 Task: Find connections with filter location Palangkaraya with filter topic #newyearwith filter profile language Spanish with filter current company Essar with filter school Sri Siddhartha Institute of Technology with filter industry Real Estate Agents and Brokers with filter service category Search Engine Optimization (SEO) with filter keywords title Public Relations Specialist
Action: Mouse moved to (484, 41)
Screenshot: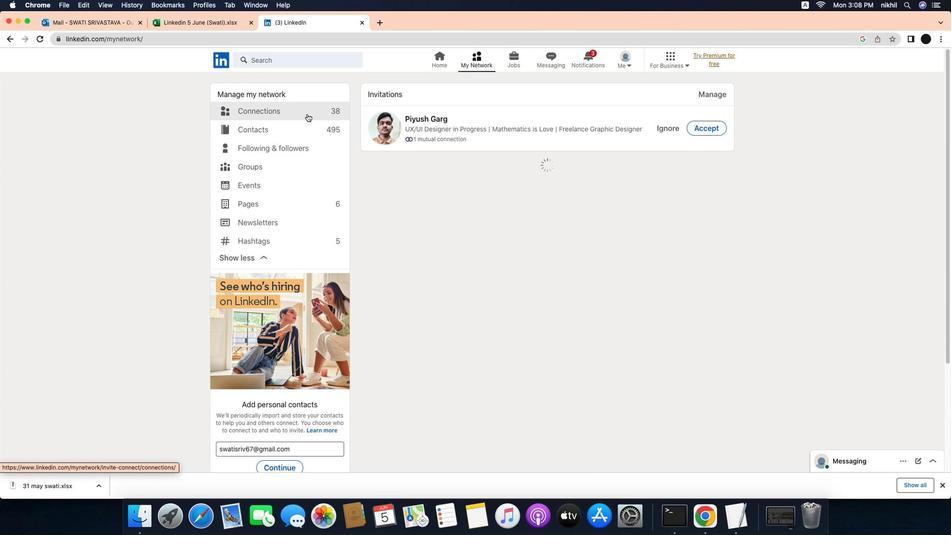 
Action: Mouse pressed left at (484, 41)
Screenshot: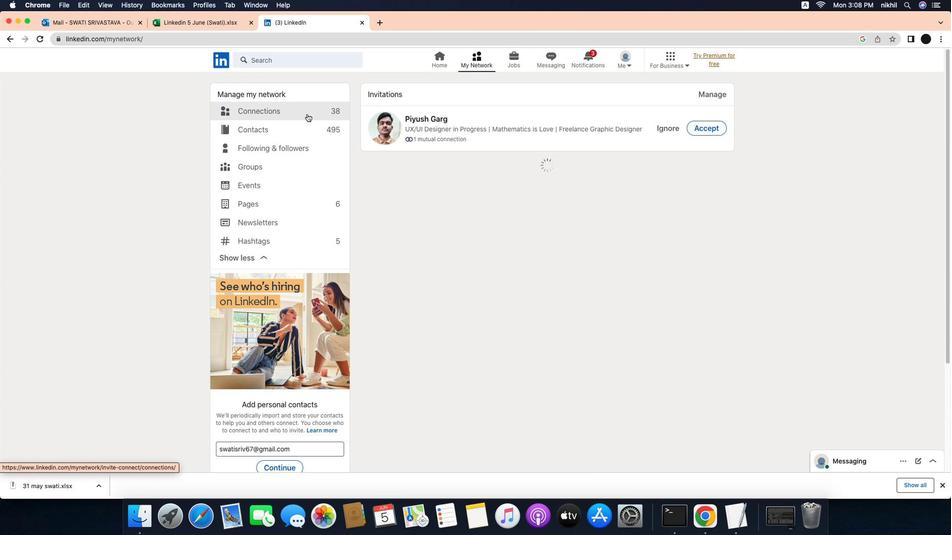 
Action: Mouse moved to (487, 36)
Screenshot: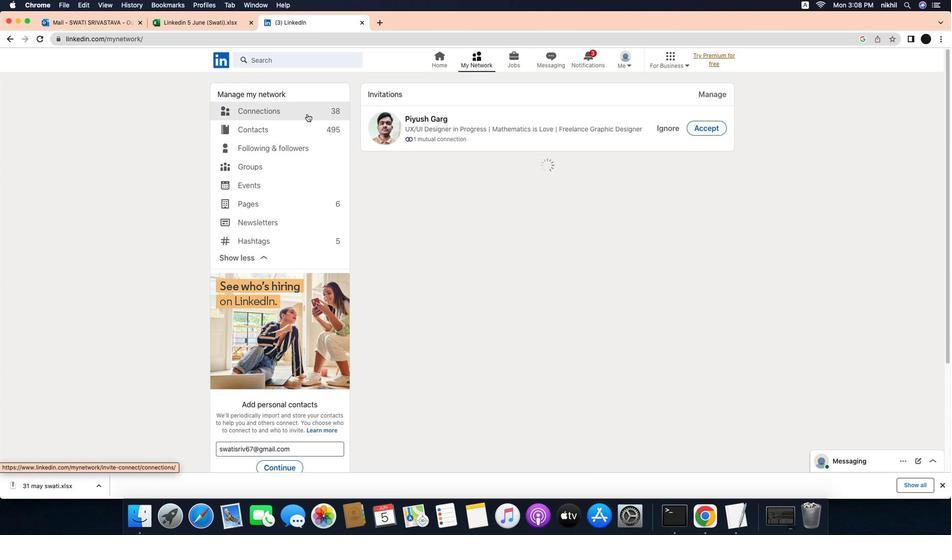 
Action: Mouse pressed left at (487, 36)
Screenshot: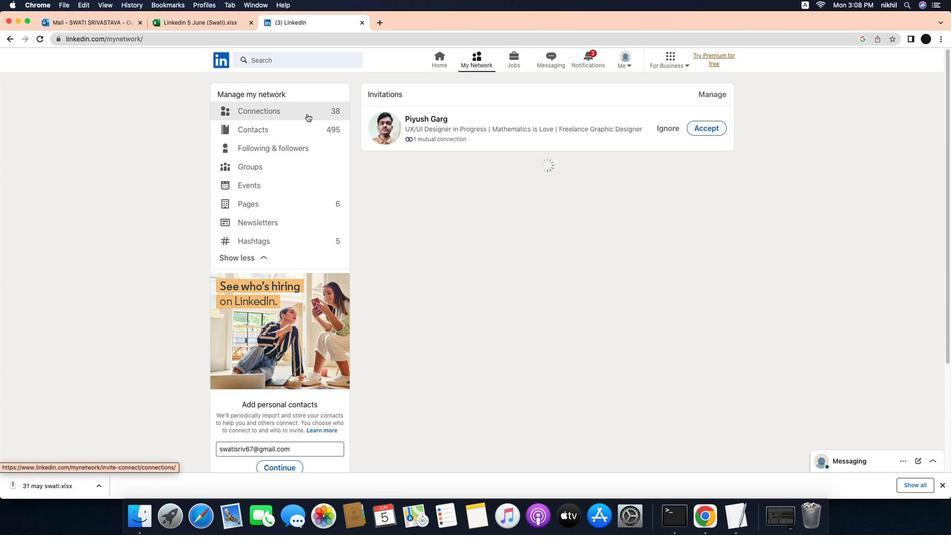 
Action: Mouse moved to (302, 97)
Screenshot: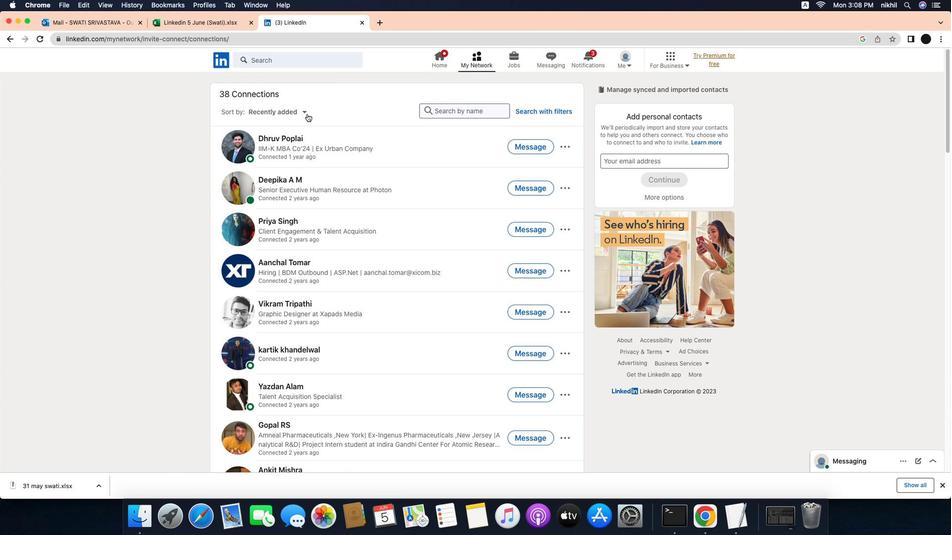 
Action: Mouse pressed left at (302, 97)
Screenshot: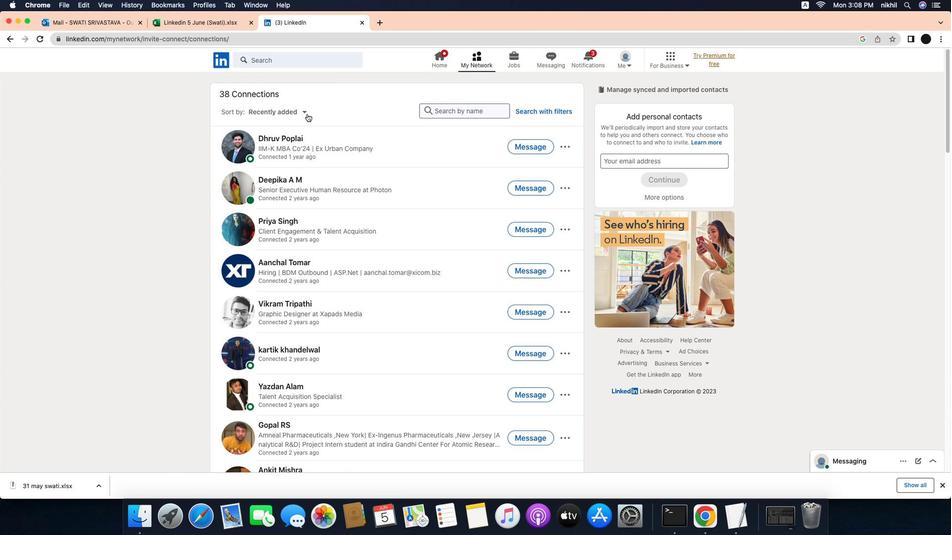 
Action: Mouse moved to (538, 90)
Screenshot: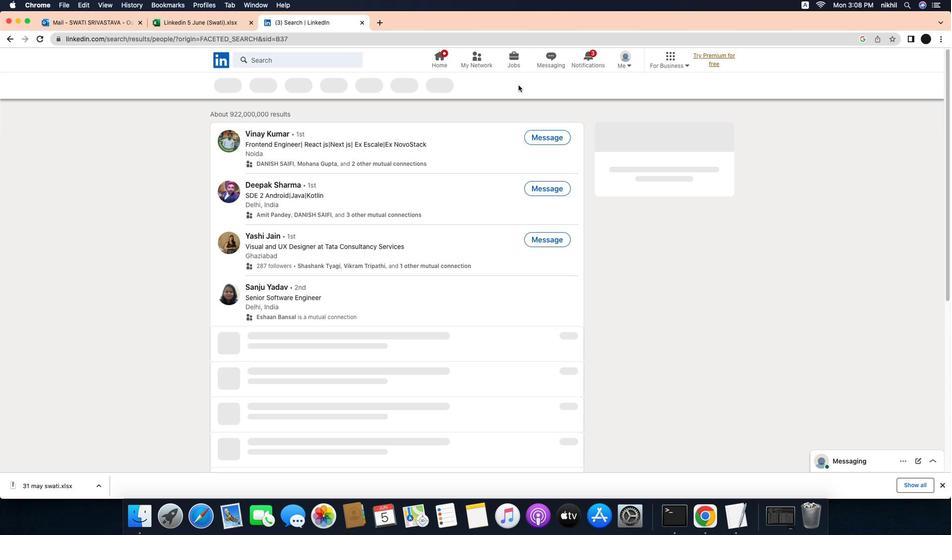 
Action: Mouse pressed left at (538, 90)
Screenshot: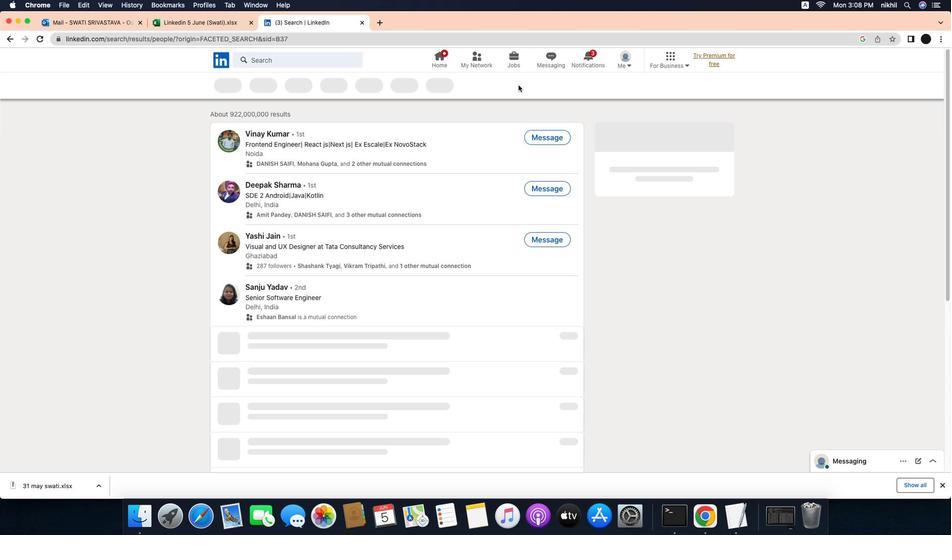 
Action: Mouse moved to (528, 65)
Screenshot: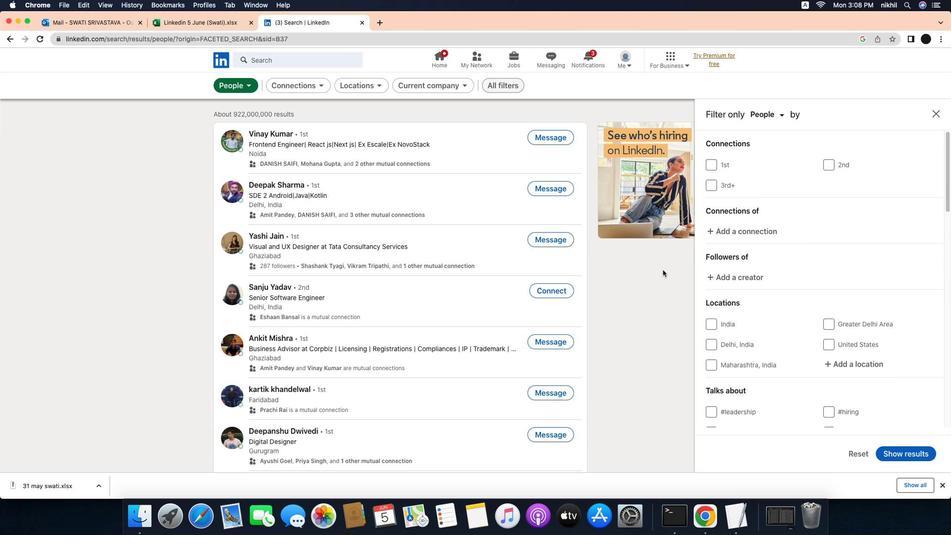 
Action: Mouse pressed left at (528, 65)
Screenshot: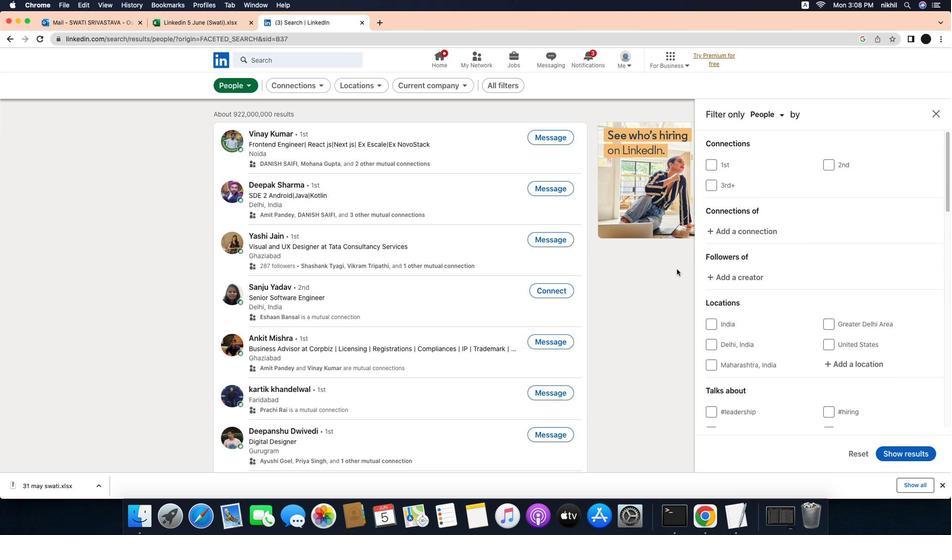 
Action: Mouse moved to (516, 68)
Screenshot: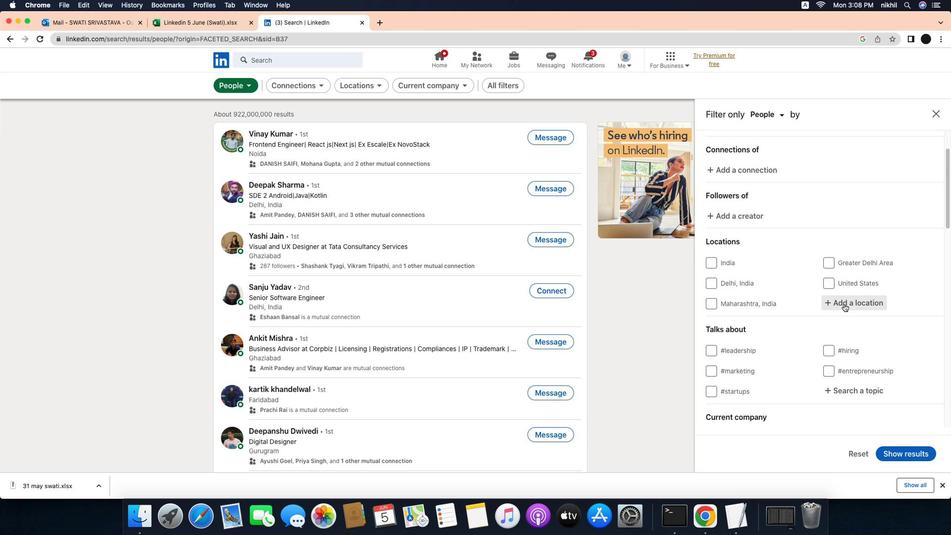 
Action: Mouse pressed left at (516, 68)
Screenshot: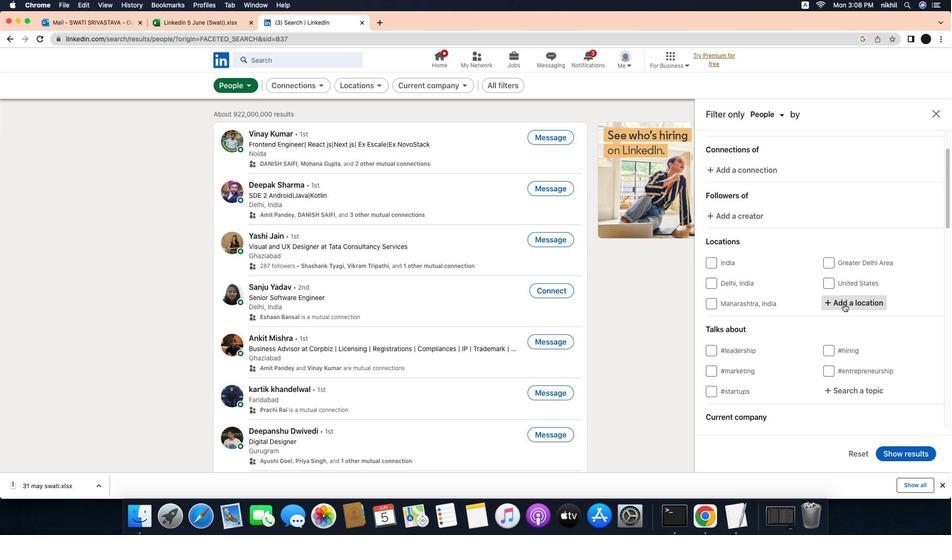 
Action: Mouse moved to (718, 249)
Screenshot: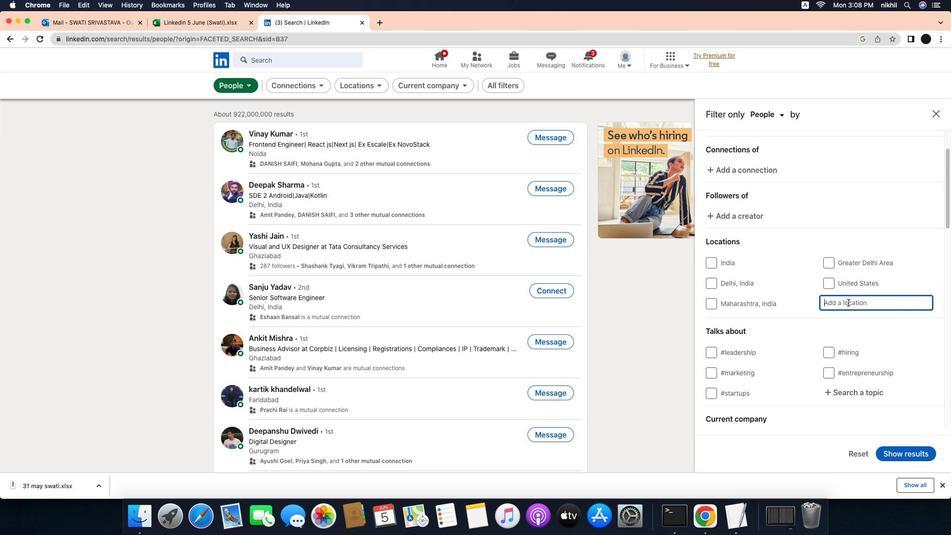 
Action: Mouse scrolled (718, 249) with delta (-24, -24)
Screenshot: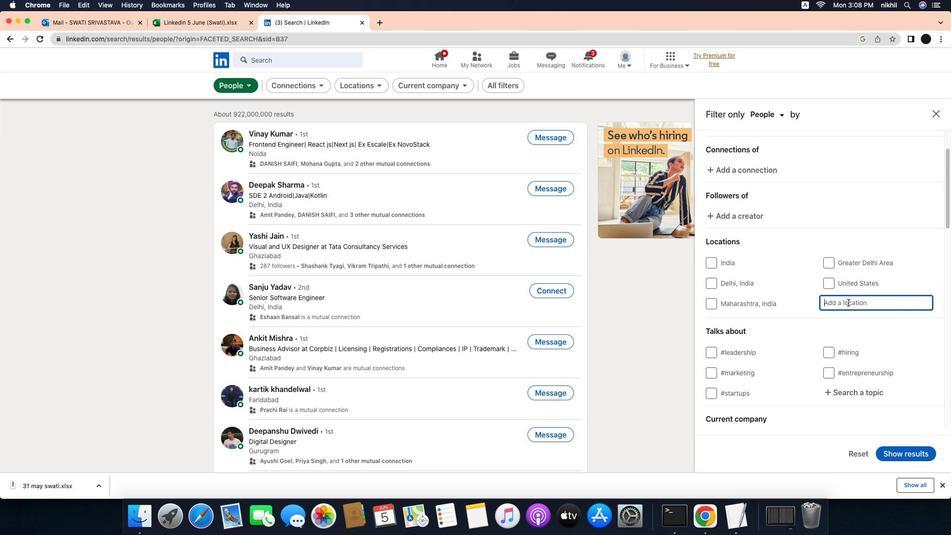 
Action: Mouse scrolled (718, 249) with delta (-24, -24)
Screenshot: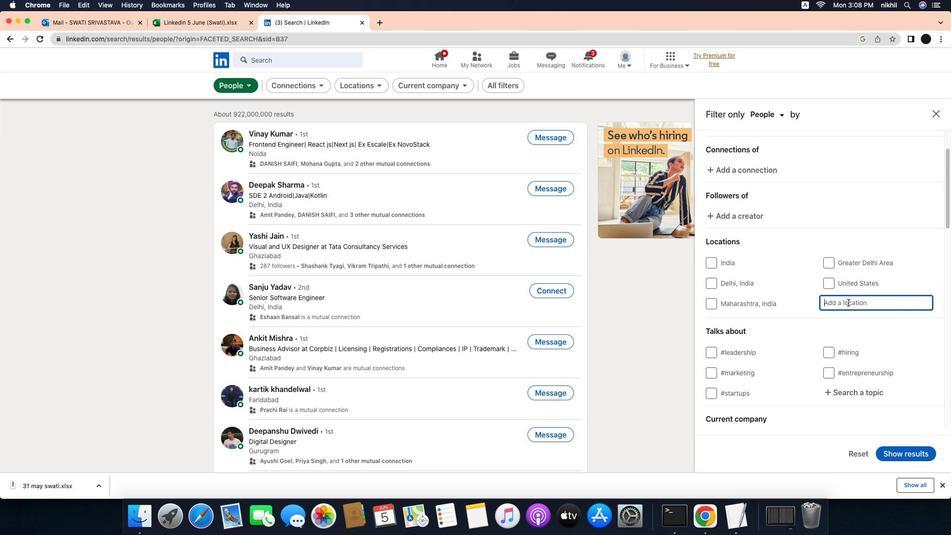 
Action: Mouse scrolled (718, 249) with delta (-24, -25)
Screenshot: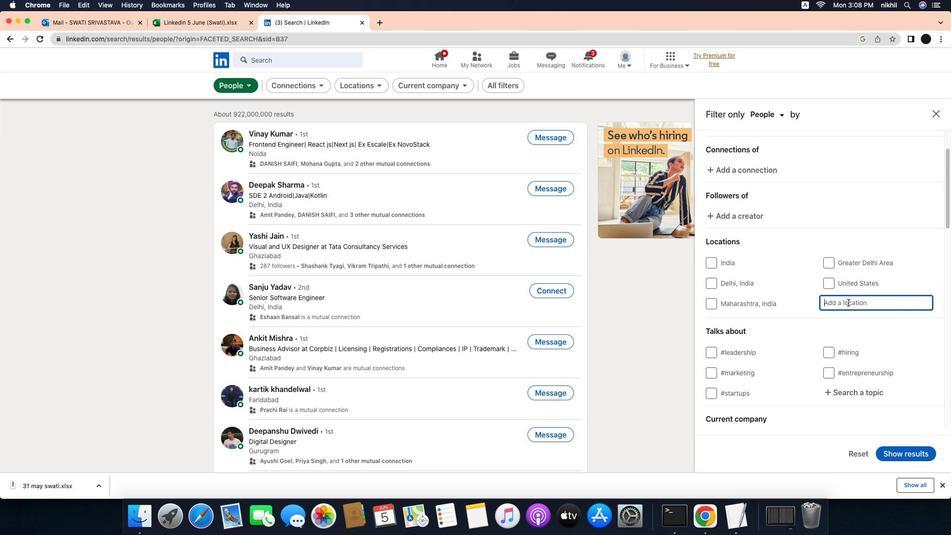 
Action: Mouse moved to (875, 299)
Screenshot: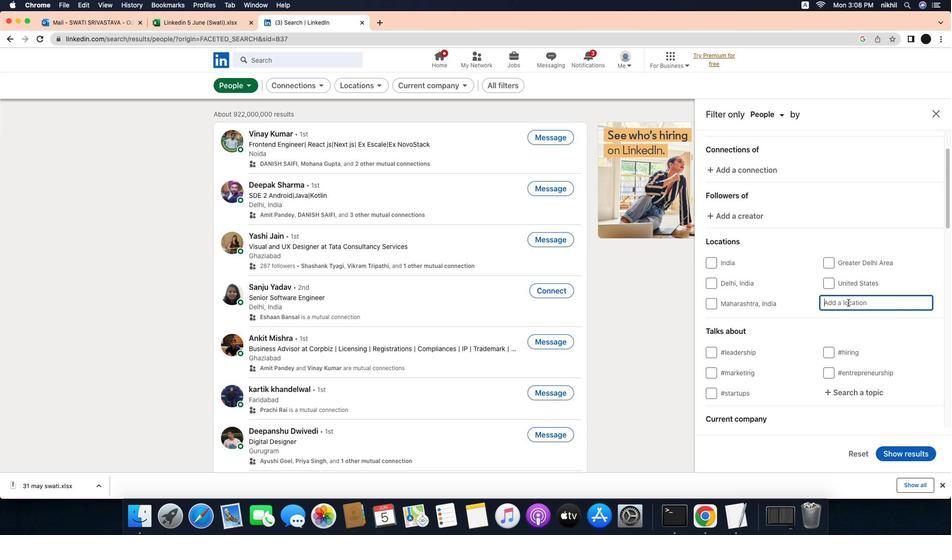 
Action: Mouse pressed left at (875, 299)
Screenshot: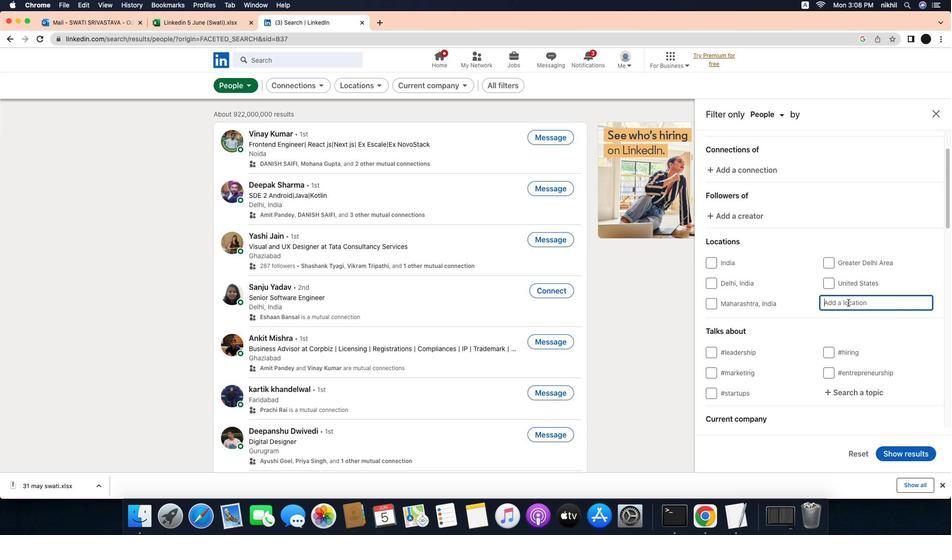 
Action: Mouse moved to (882, 298)
Screenshot: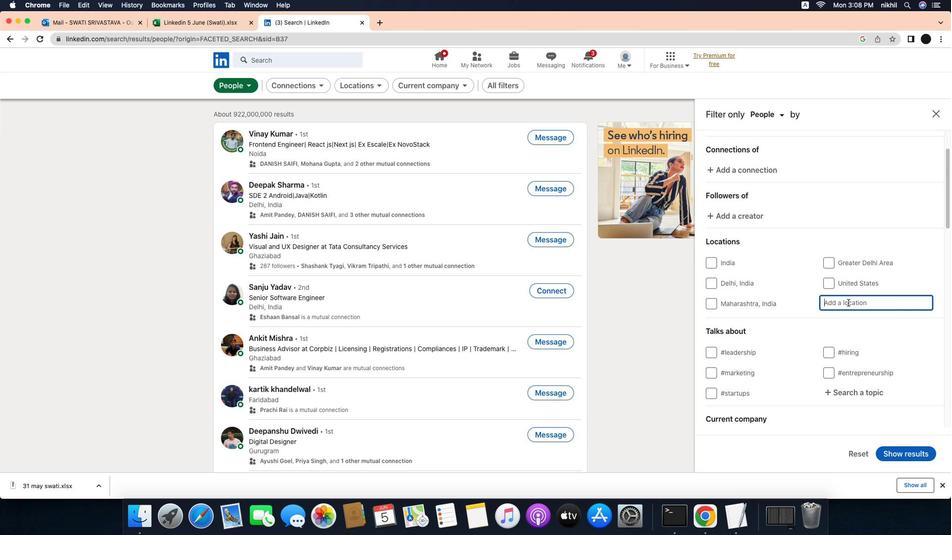 
Action: Mouse pressed left at (882, 298)
Screenshot: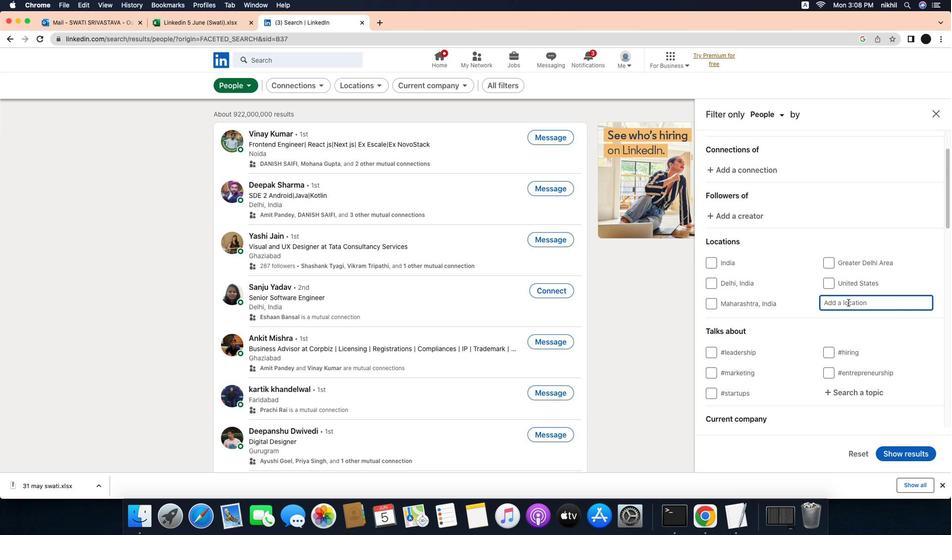 
Action: Mouse moved to (880, 297)
Screenshot: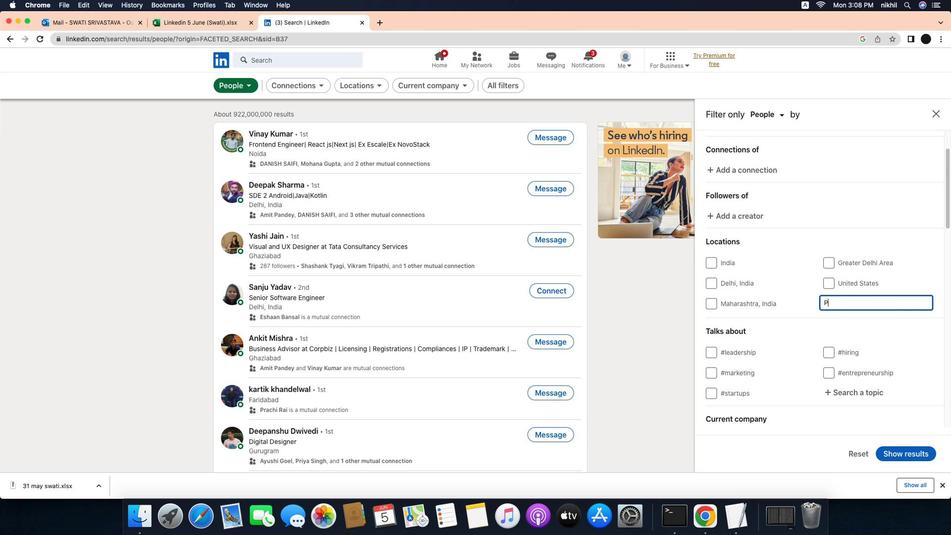 
Action: Key pressed Key.caps_lockKey.caps_lock'P'Key.caps_lock'a''l''a''n''g''k''a''r''a''y''a'Key.enter
Screenshot: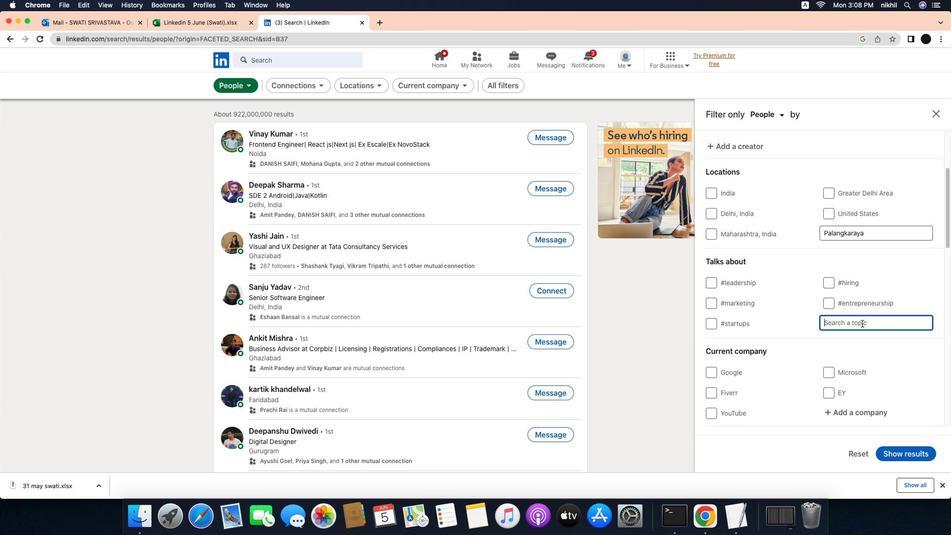 
Action: Mouse moved to (863, 321)
Screenshot: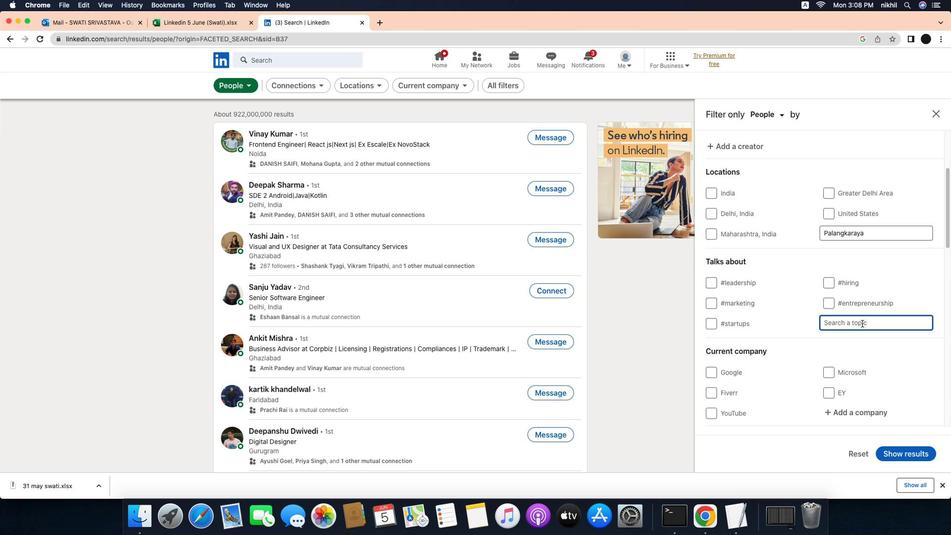 
Action: Mouse scrolled (863, 321) with delta (-24, -24)
Screenshot: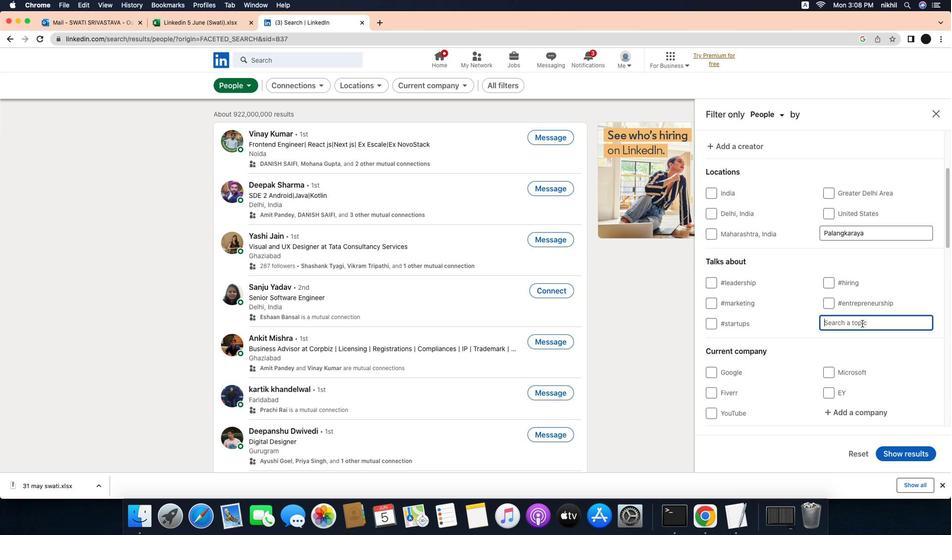 
Action: Mouse scrolled (863, 321) with delta (-24, -24)
Screenshot: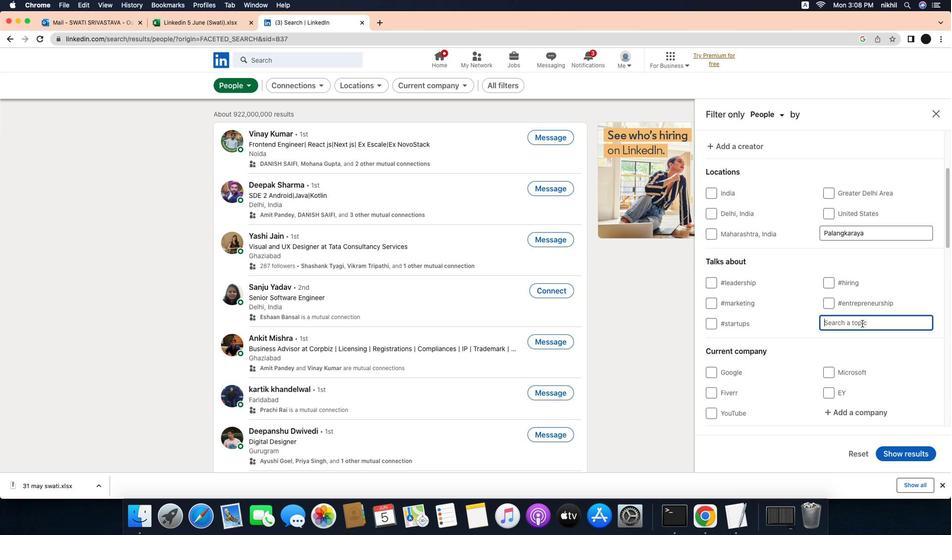 
Action: Mouse scrolled (863, 321) with delta (-24, -25)
Screenshot: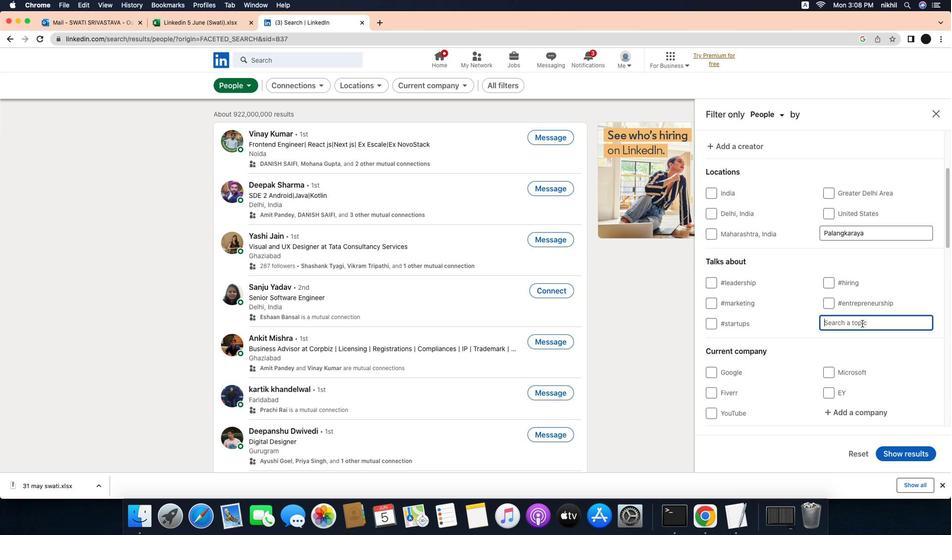 
Action: Mouse moved to (870, 318)
Screenshot: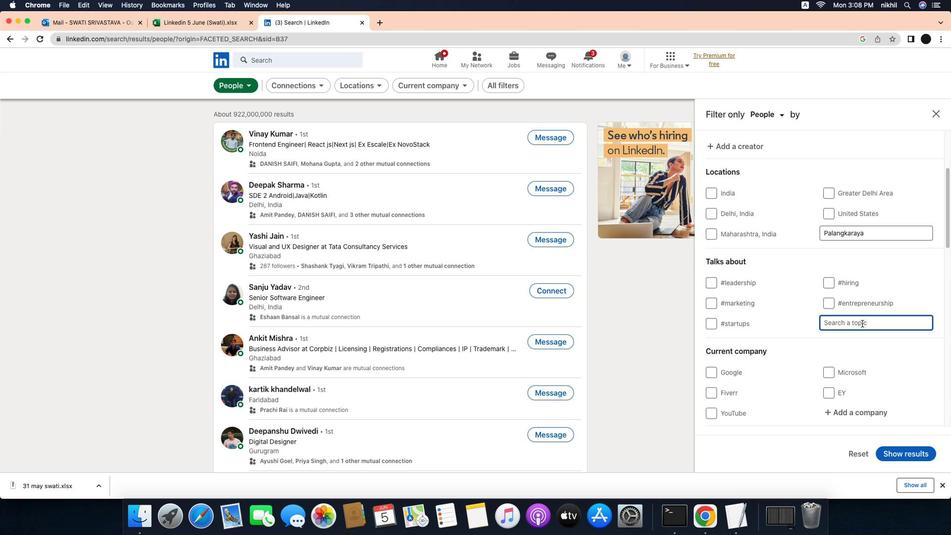 
Action: Mouse pressed left at (870, 318)
Screenshot: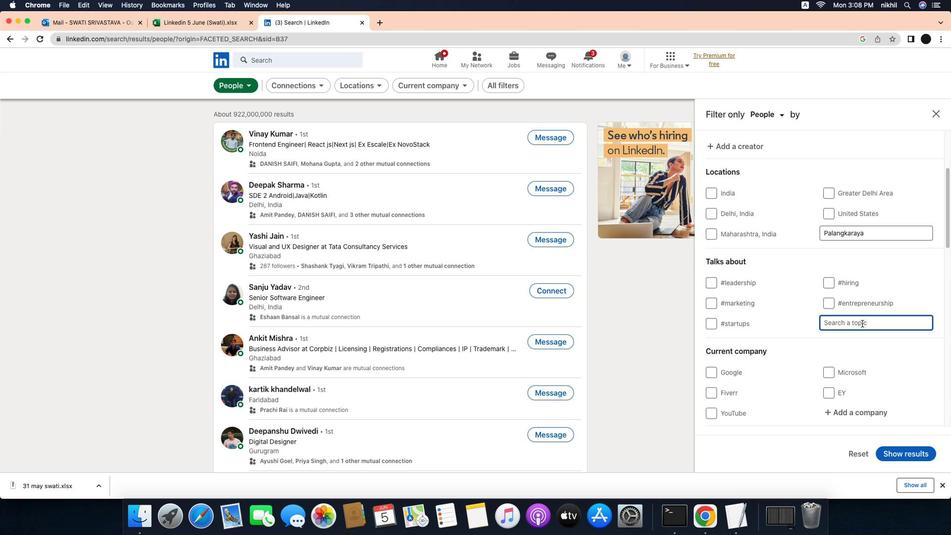 
Action: Mouse moved to (895, 320)
Screenshot: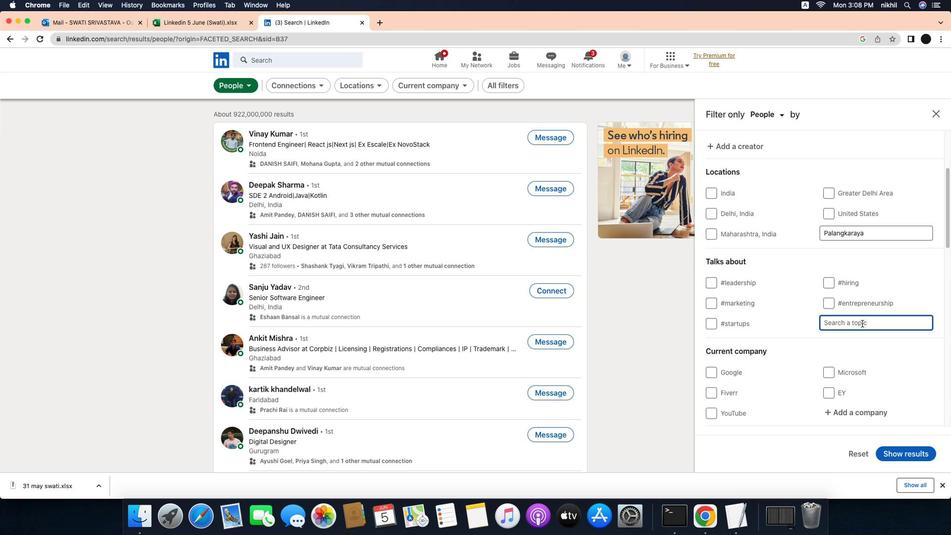 
Action: Mouse pressed left at (895, 320)
Screenshot: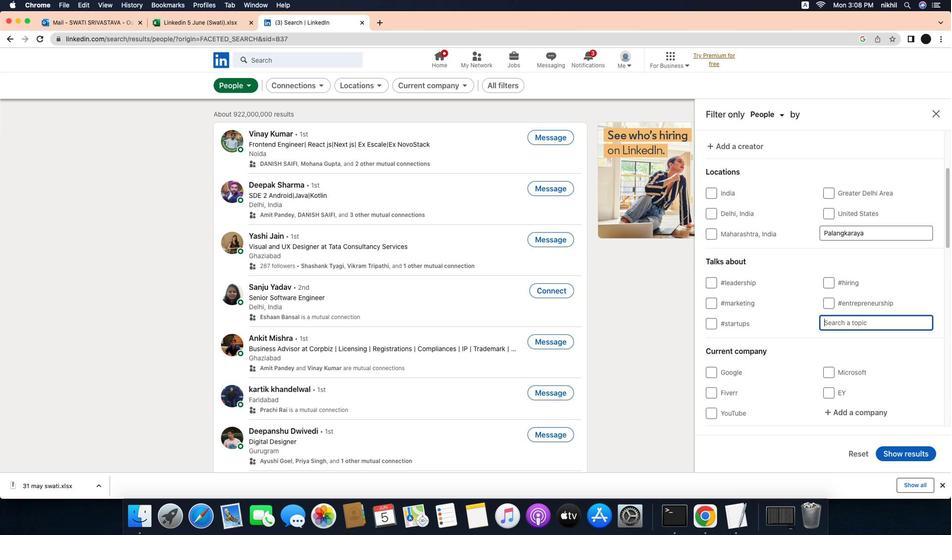 
Action: Key pressed 'n''e''w''y''e''a''r'
Screenshot: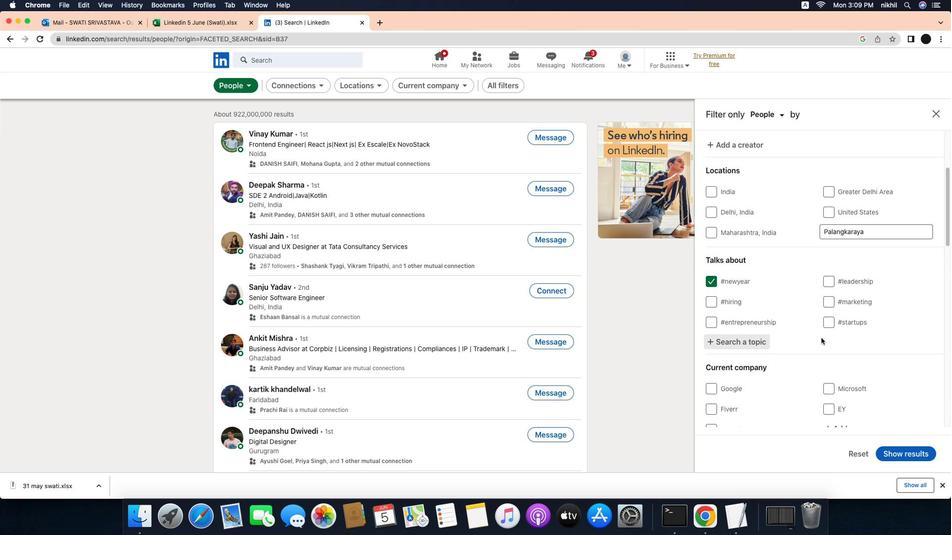 
Action: Mouse moved to (808, 333)
Screenshot: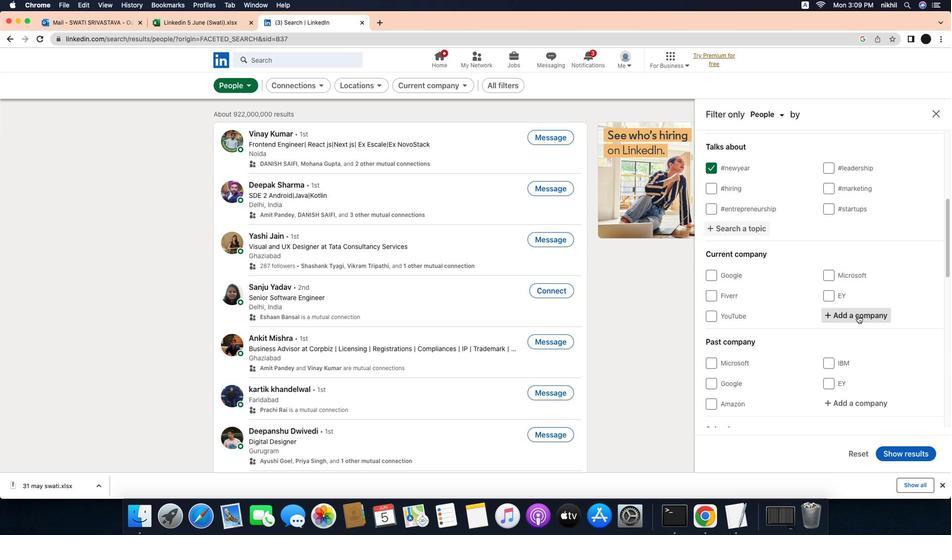 
Action: Mouse pressed left at (808, 333)
Screenshot: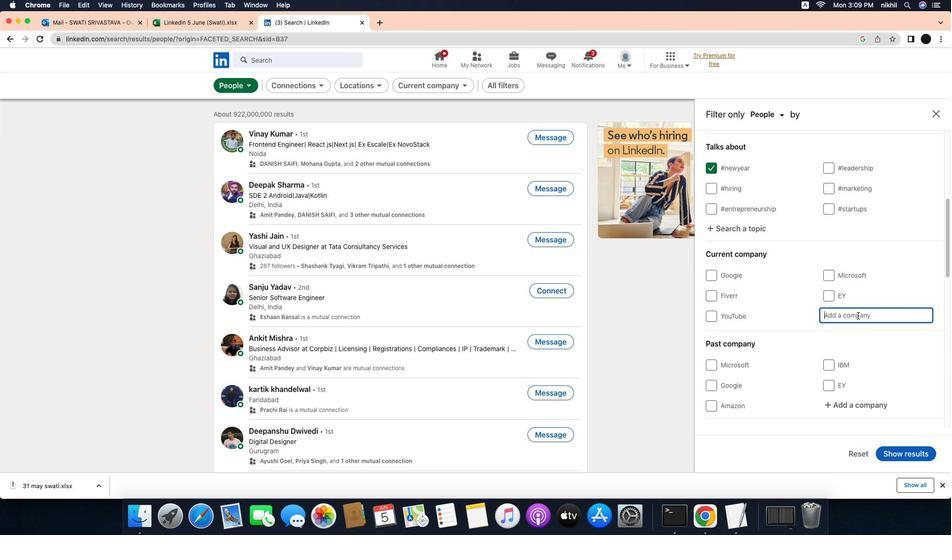
Action: Mouse moved to (852, 335)
Screenshot: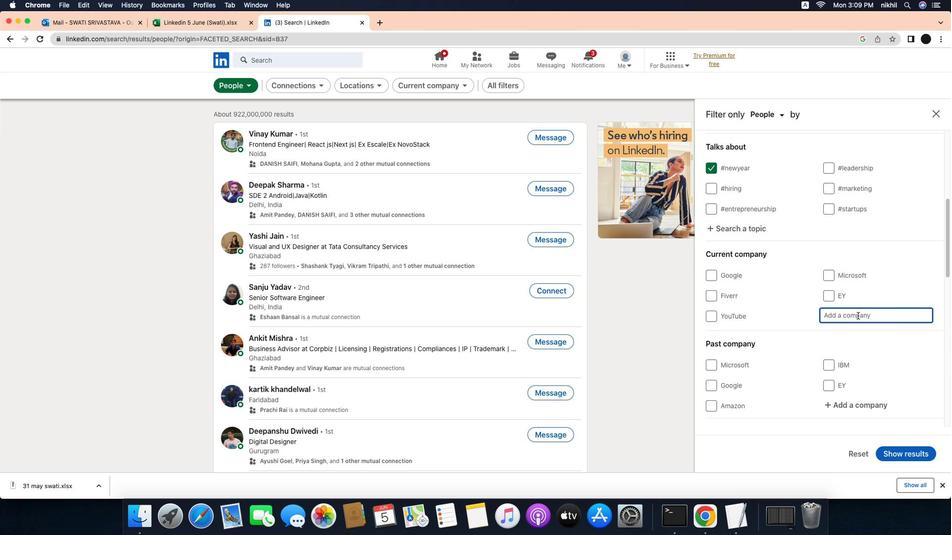 
Action: Mouse scrolled (852, 335) with delta (-24, -24)
Screenshot: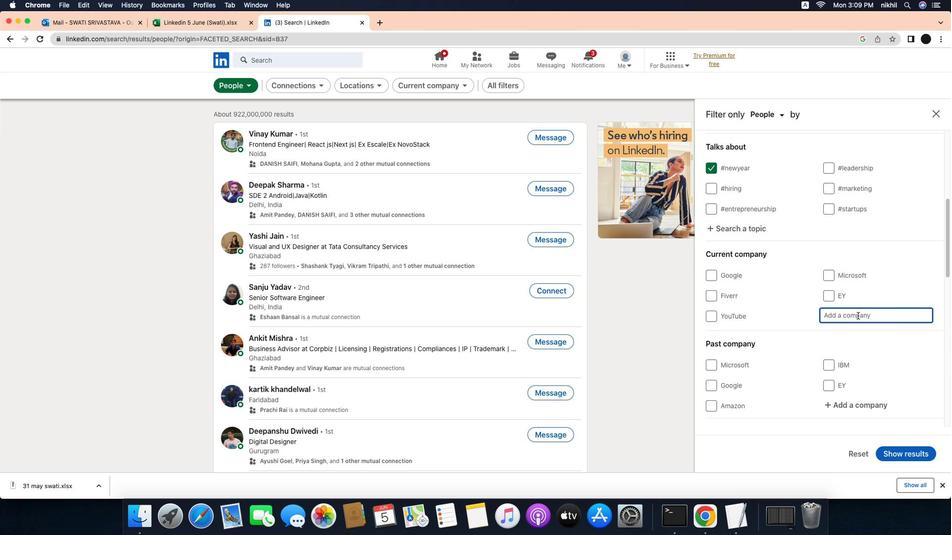 
Action: Mouse scrolled (852, 335) with delta (-24, -24)
Screenshot: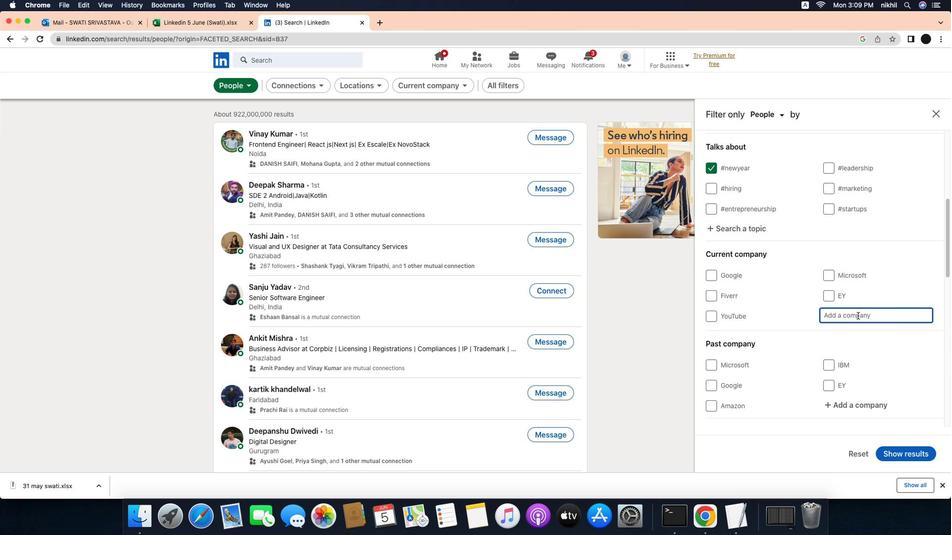 
Action: Mouse scrolled (852, 335) with delta (-24, -25)
Screenshot: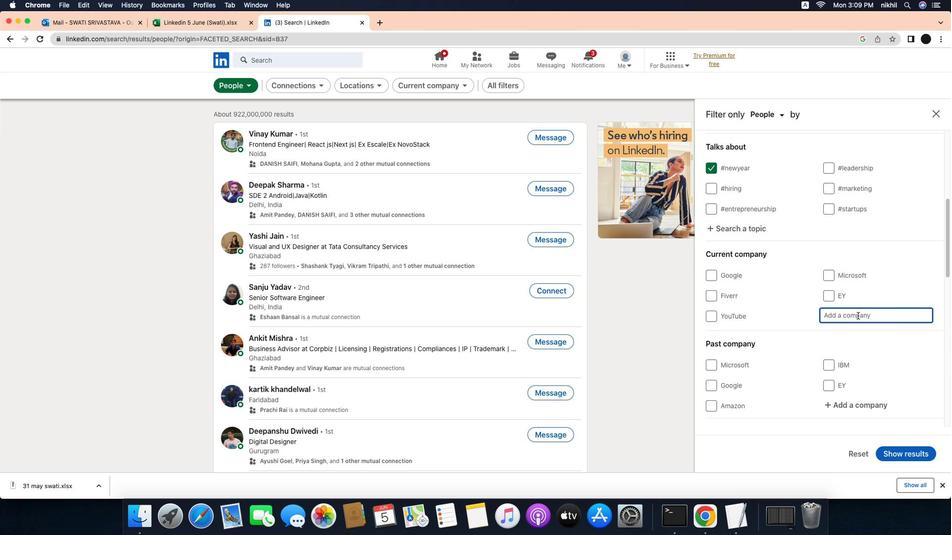 
Action: Mouse scrolled (852, 335) with delta (-24, -24)
Screenshot: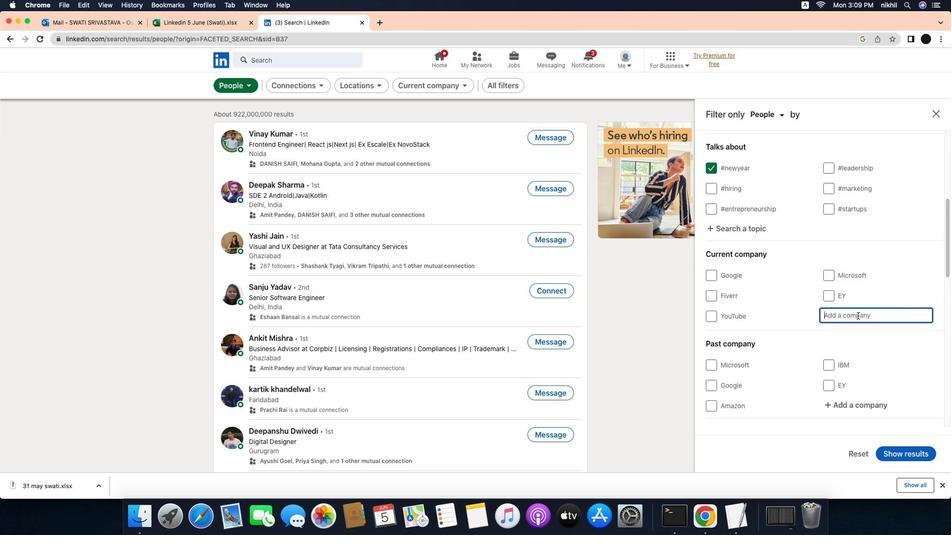 
Action: Mouse scrolled (852, 335) with delta (-24, -24)
Screenshot: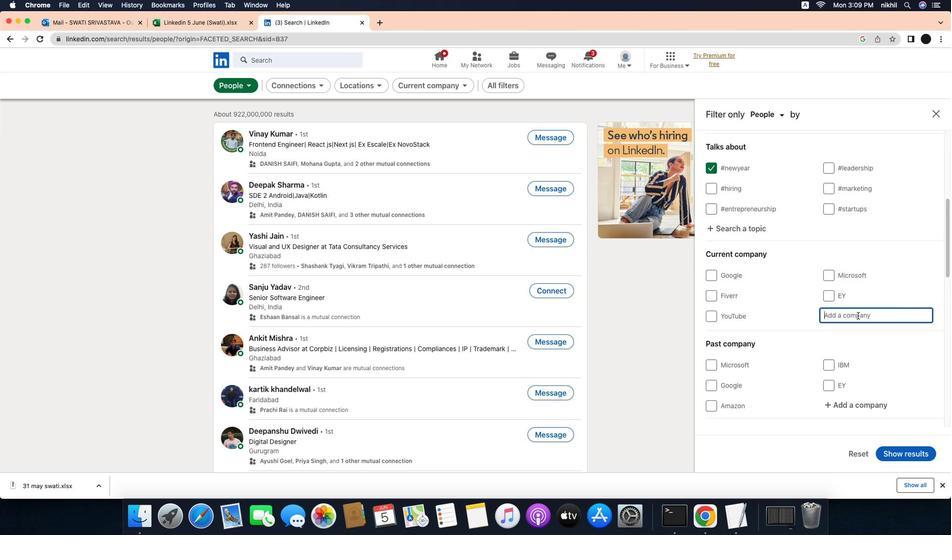 
Action: Mouse scrolled (852, 335) with delta (-24, -25)
Screenshot: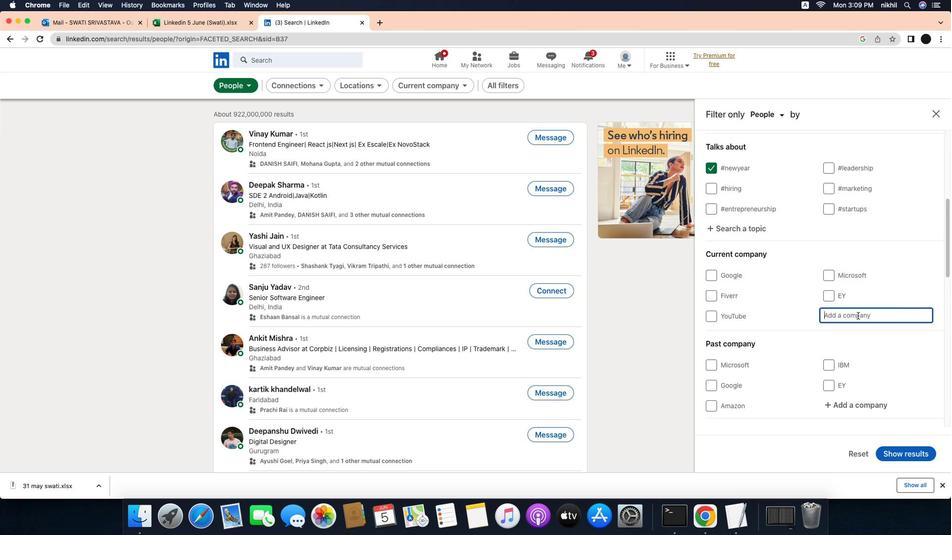 
Action: Mouse moved to (890, 312)
Screenshot: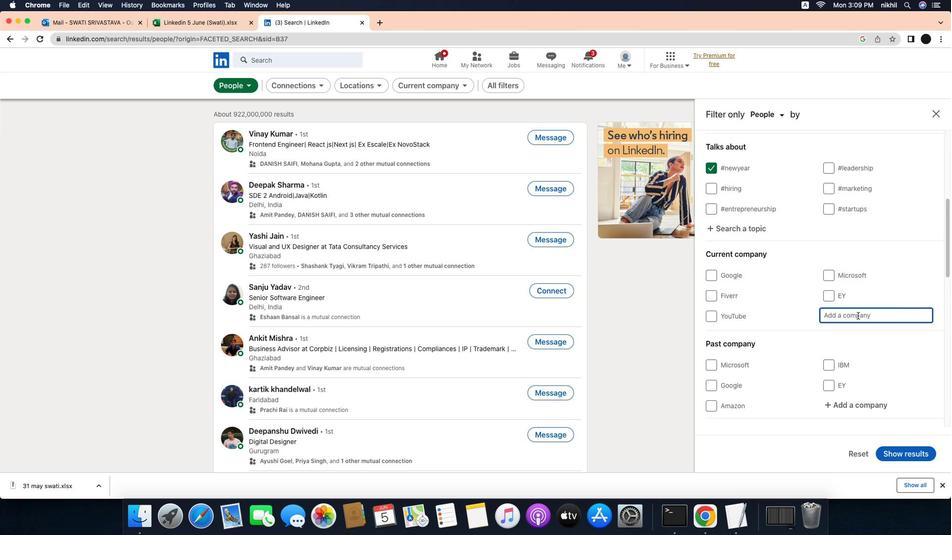 
Action: Mouse pressed left at (890, 312)
Screenshot: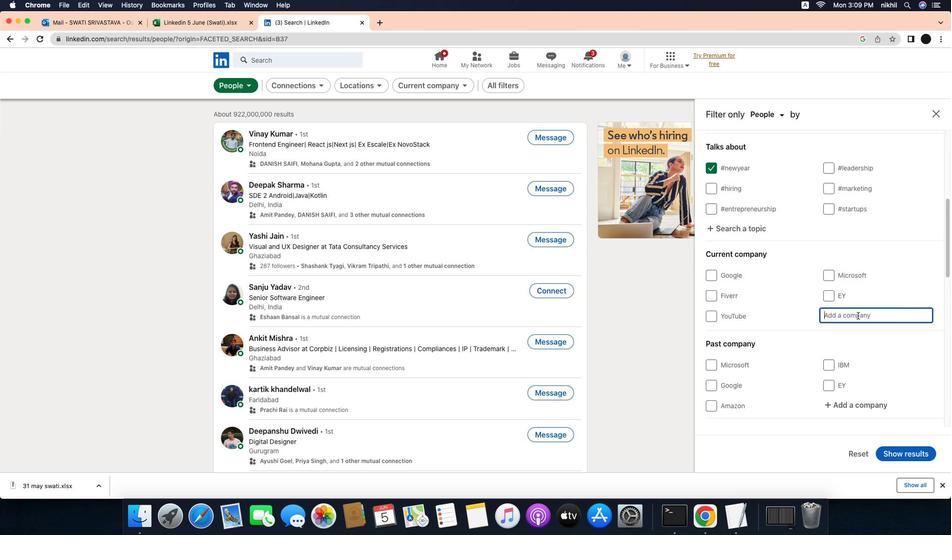 
Action: Mouse moved to (876, 312)
Screenshot: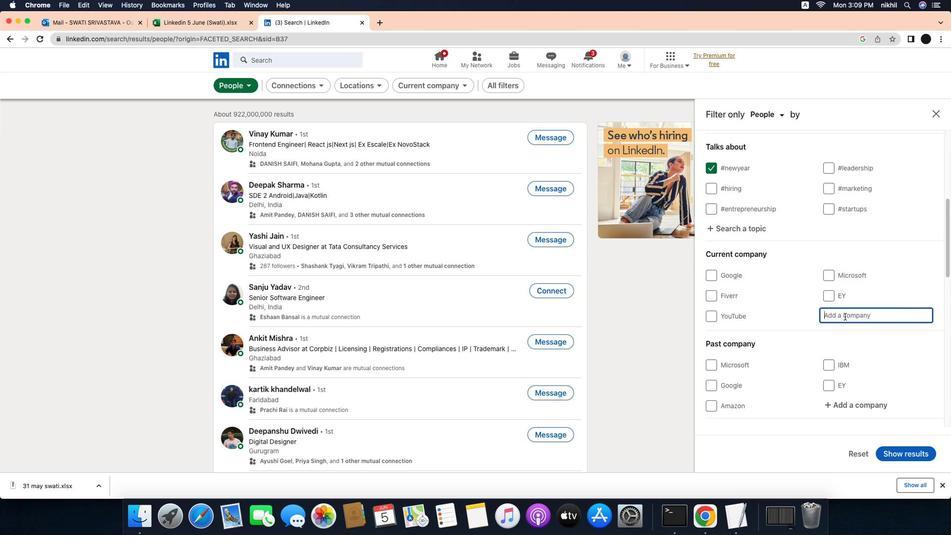 
Action: Key pressed Key.caps_lock'E'Key.caps_lock's''s''a''r'
Screenshot: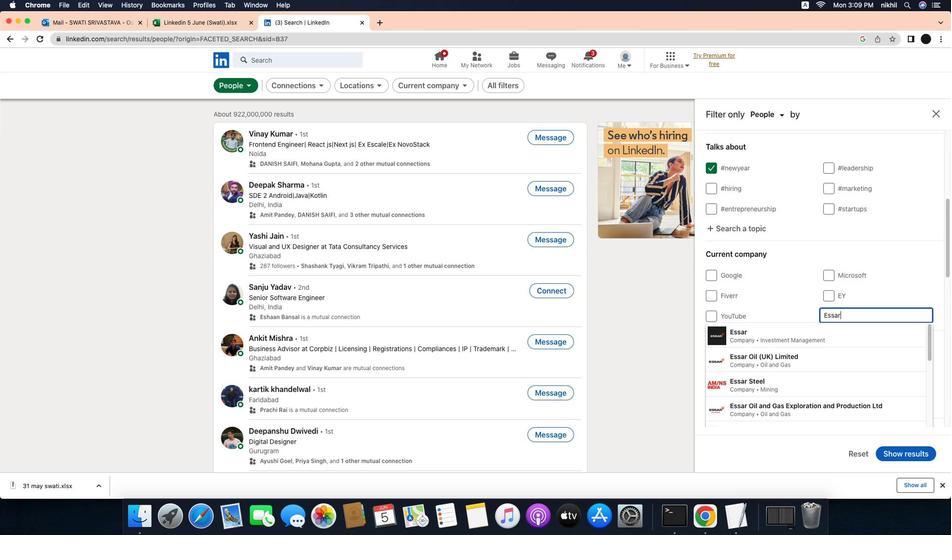 
Action: Mouse moved to (802, 335)
Screenshot: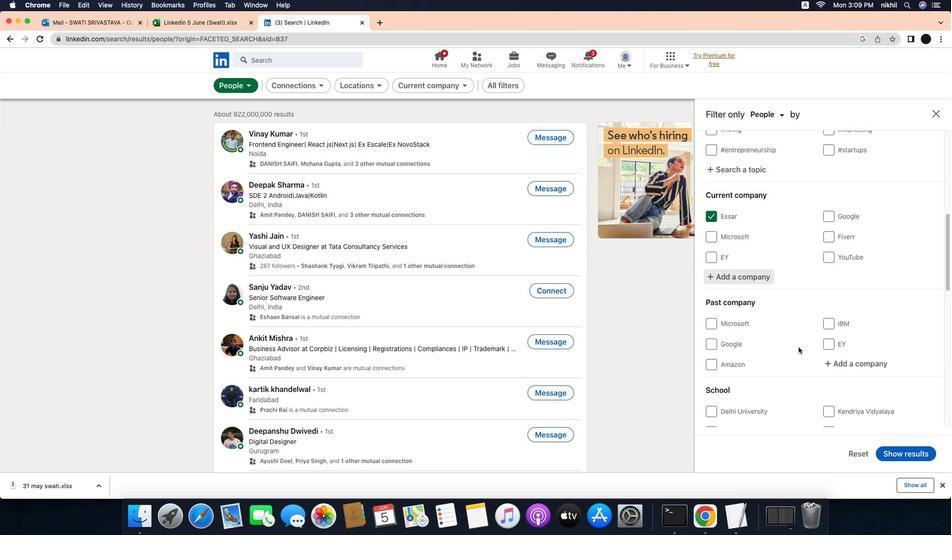 
Action: Mouse pressed left at (802, 335)
Screenshot: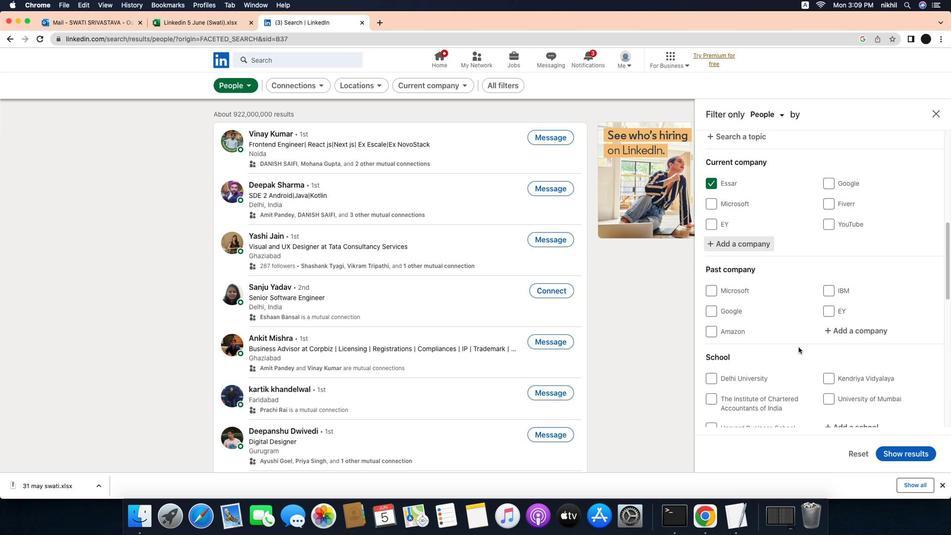 
Action: Mouse moved to (827, 346)
Screenshot: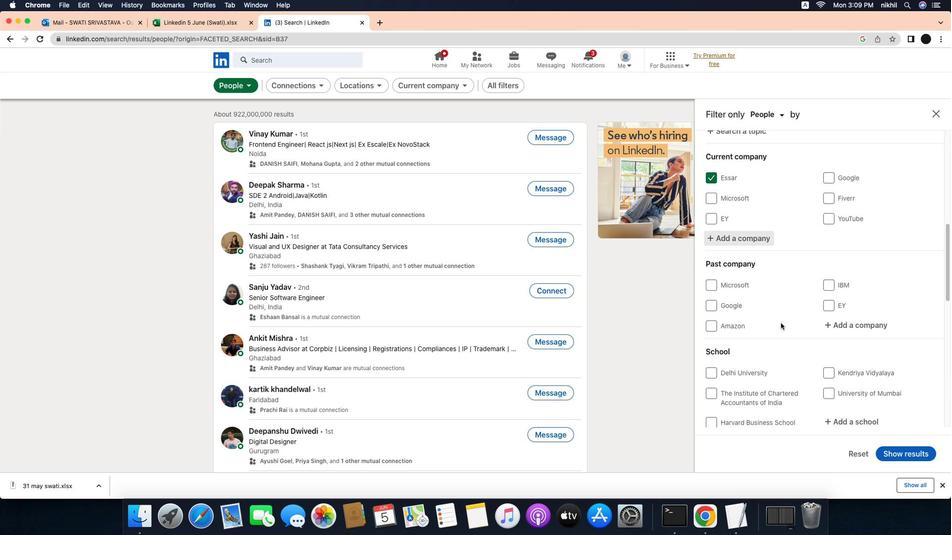 
Action: Mouse scrolled (827, 346) with delta (-24, -24)
Screenshot: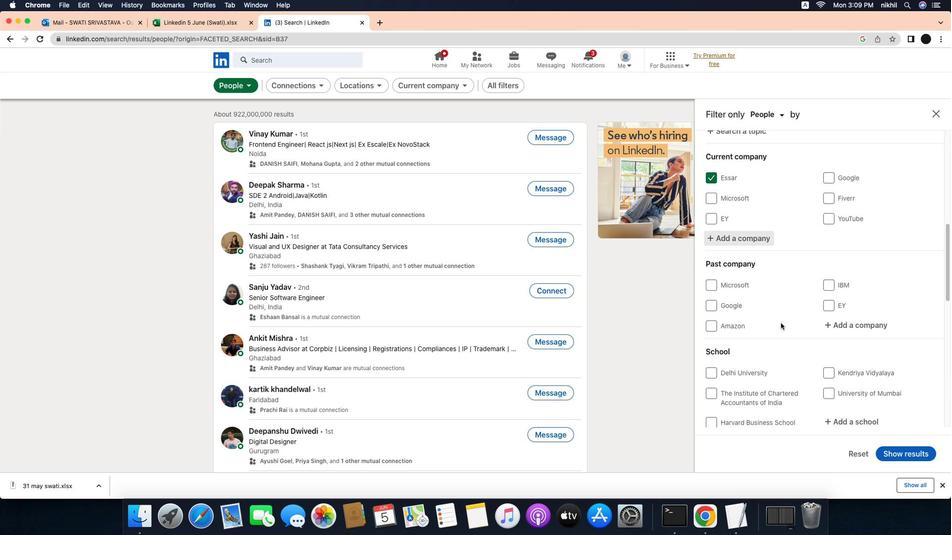 
Action: Mouse scrolled (827, 346) with delta (-24, -24)
Screenshot: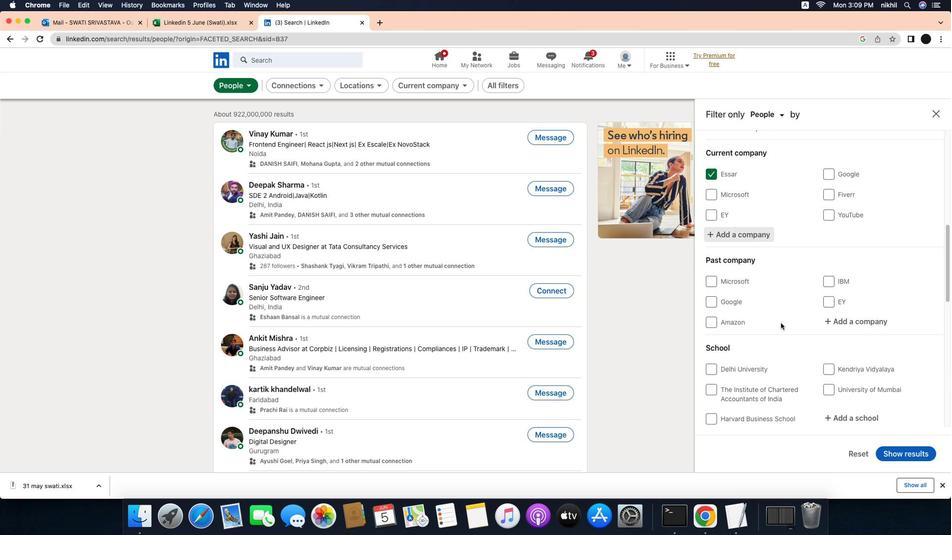
Action: Mouse scrolled (827, 346) with delta (-24, -25)
Screenshot: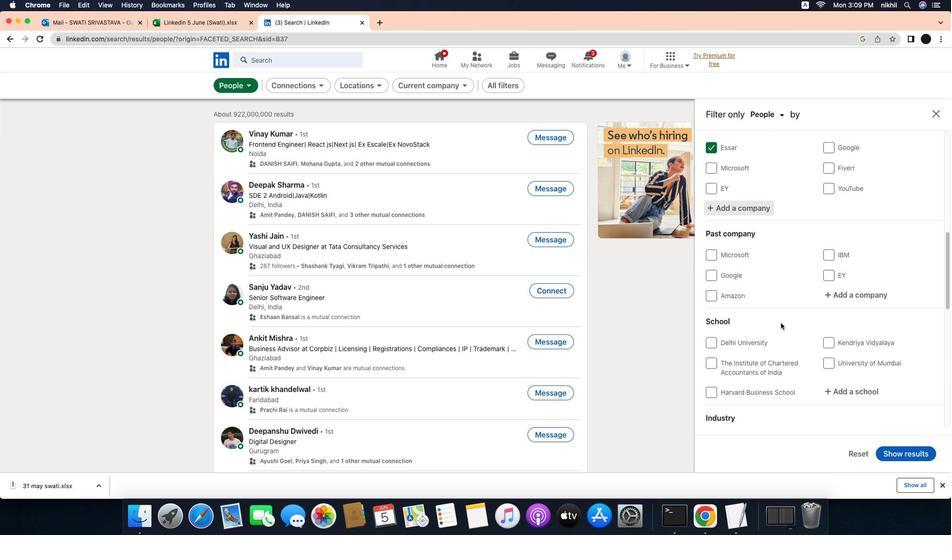 
Action: Mouse scrolled (827, 346) with delta (-24, -24)
Screenshot: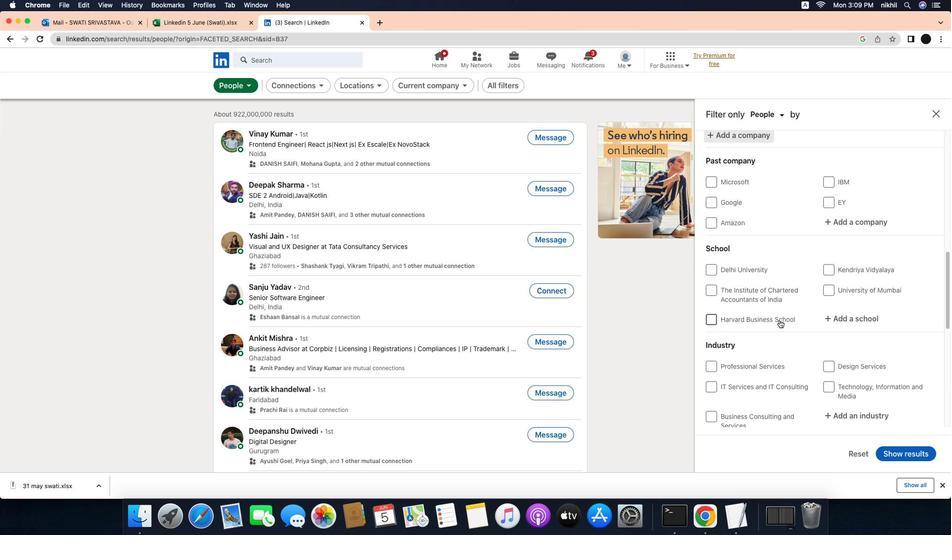 
Action: Mouse scrolled (827, 346) with delta (-24, -24)
Screenshot: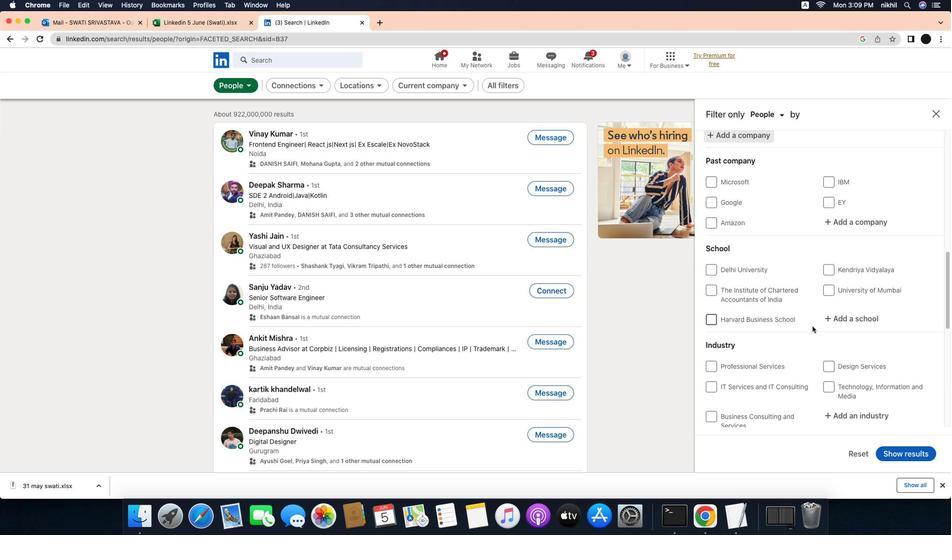 
Action: Mouse scrolled (827, 346) with delta (-24, -24)
Screenshot: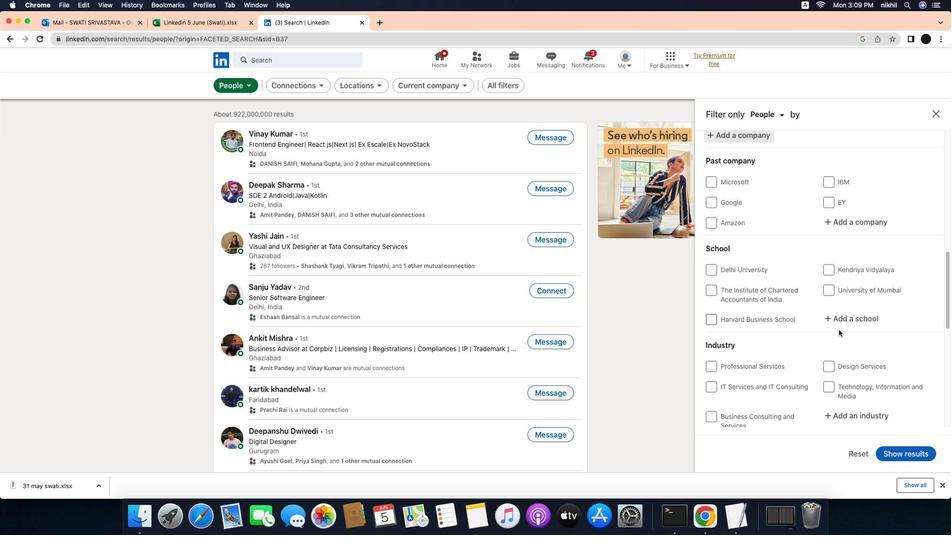 
Action: Mouse moved to (808, 319)
Screenshot: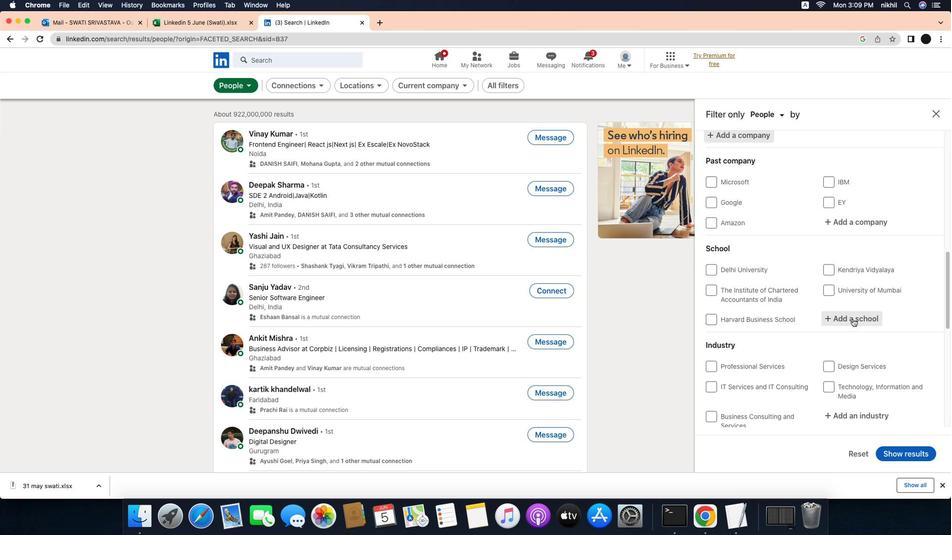 
Action: Mouse scrolled (808, 319) with delta (-24, -24)
Screenshot: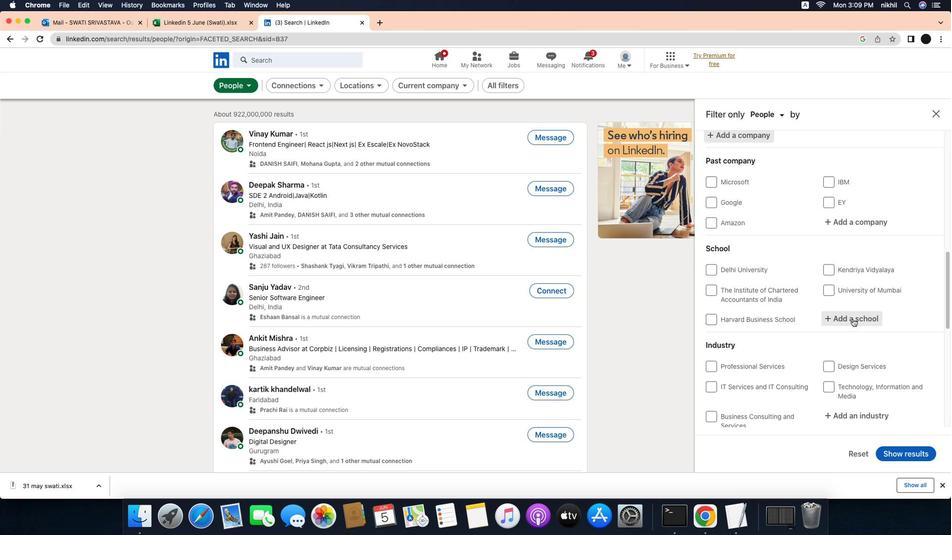 
Action: Mouse scrolled (808, 319) with delta (-24, -24)
Screenshot: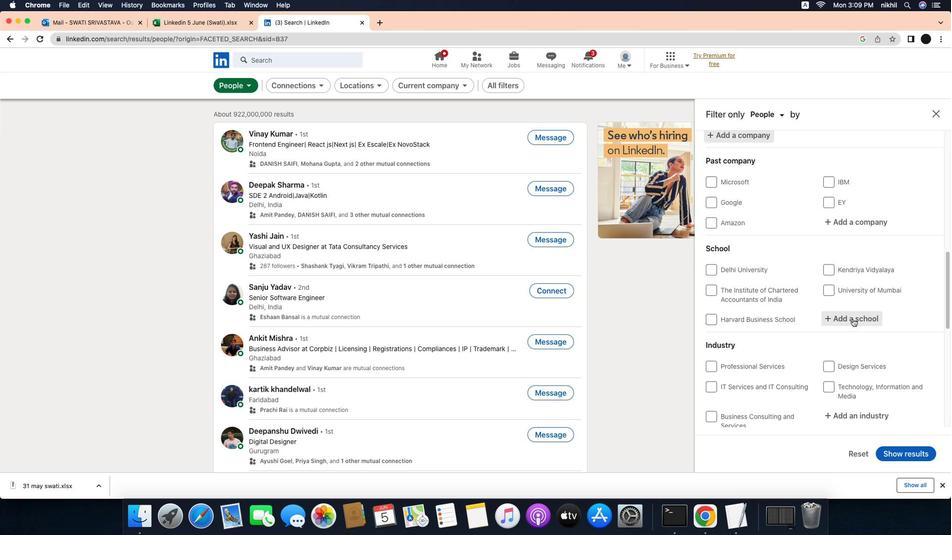 
Action: Mouse scrolled (808, 319) with delta (-24, -25)
Screenshot: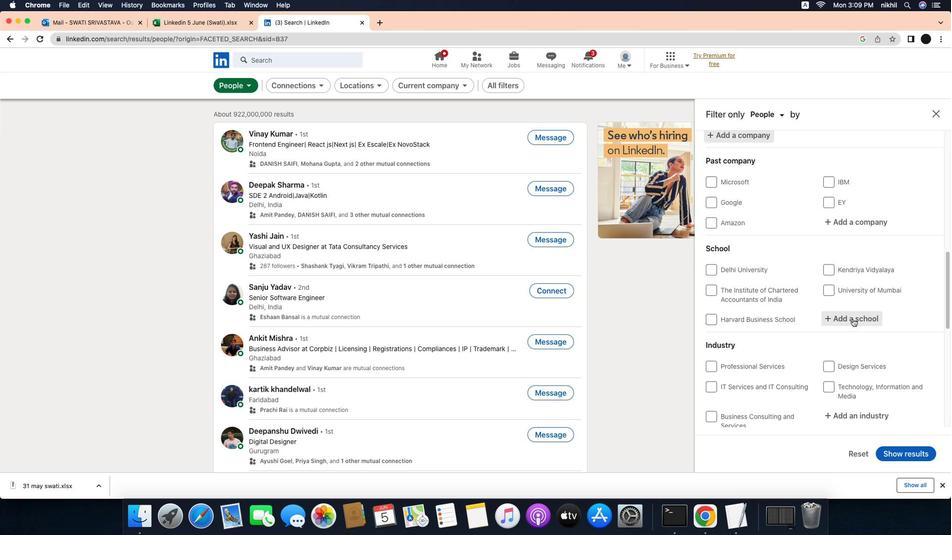 
Action: Mouse scrolled (808, 319) with delta (-24, -25)
Screenshot: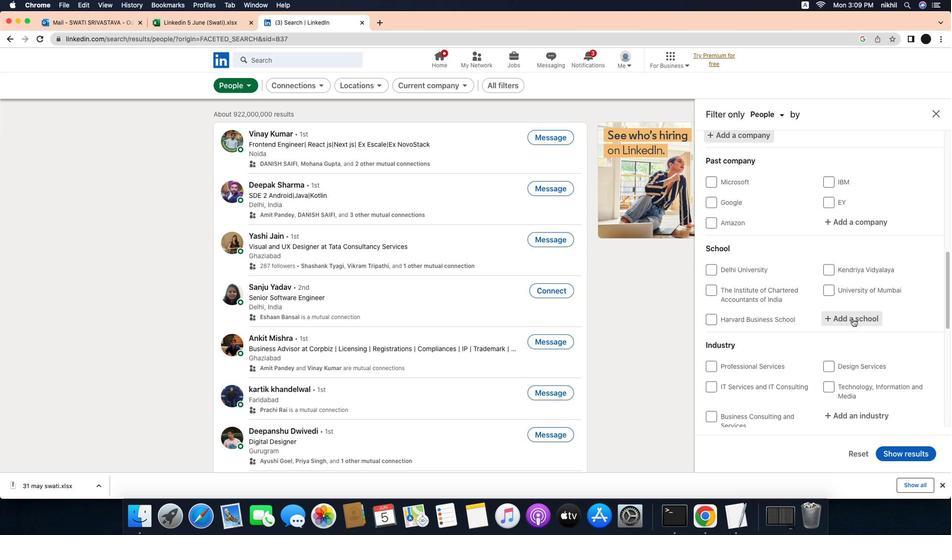 
Action: Mouse moved to (885, 315)
Screenshot: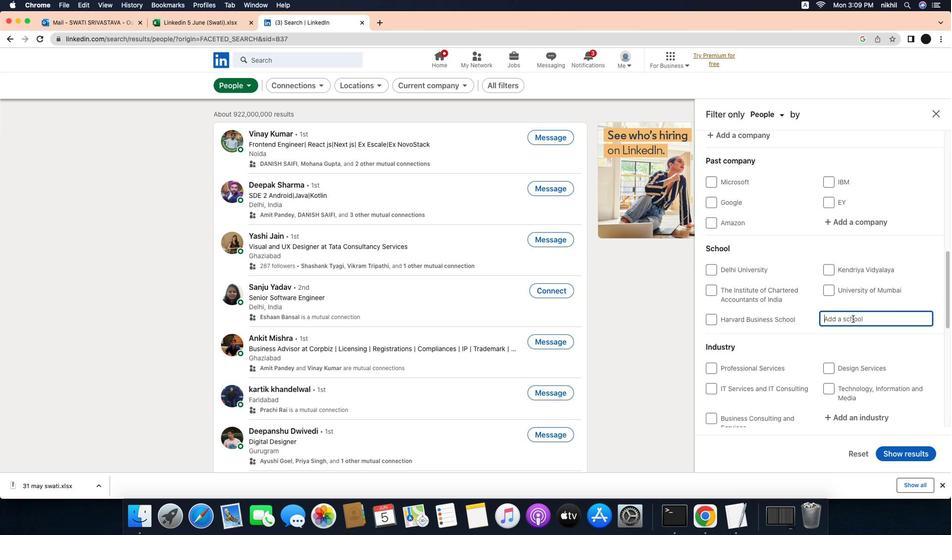 
Action: Mouse pressed left at (885, 315)
Screenshot: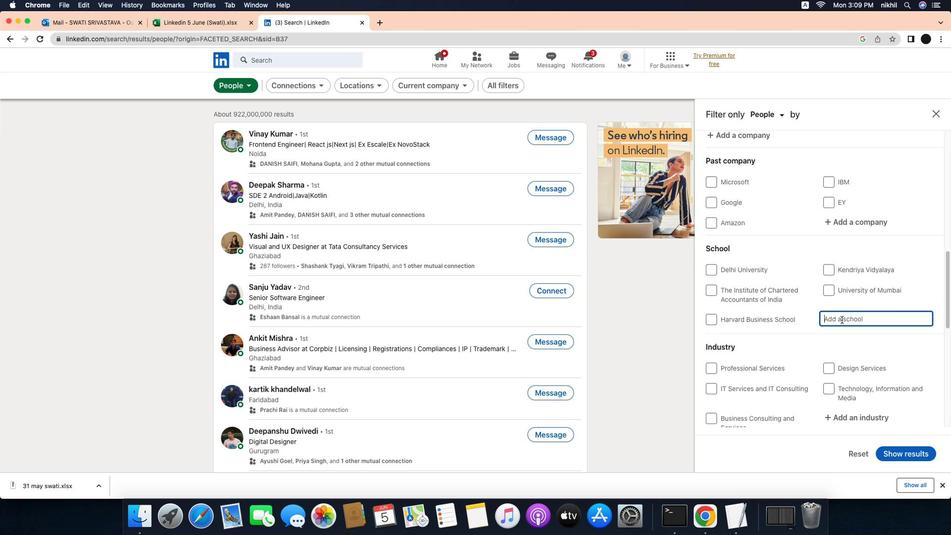 
Action: Mouse moved to (873, 316)
Screenshot: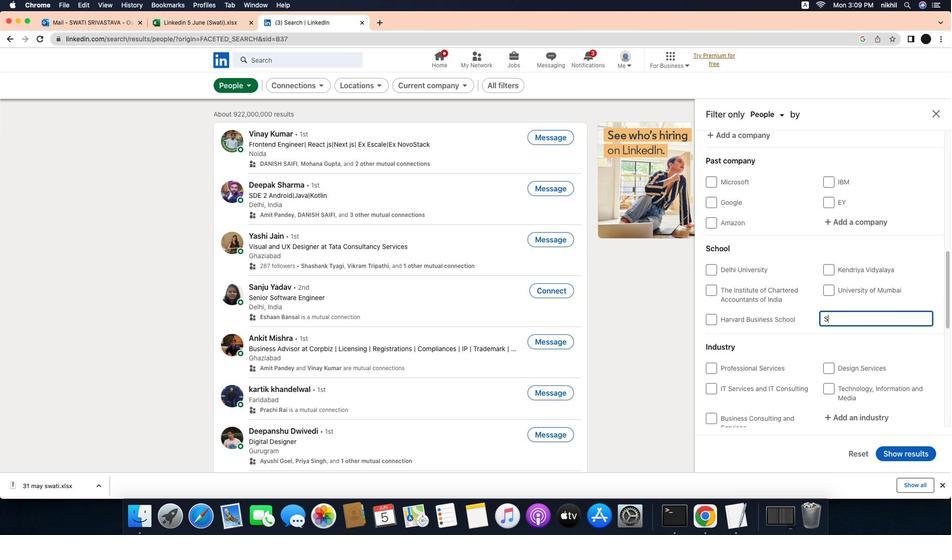 
Action: Key pressed Key.caps_lock'S'Key.caps_lock'r''i'Key.spaceKey.caps_lock'S'Key.caps_lock'i''d''d''h''a''r''t''h''a'Key.spaceKey.caps_lock'I'Key.caps_lock'n''s''t''i''t''u''t''e'Key.space'o''f'Key.spaceKey.caps_lock'T'Key.caps_lock'e''c''h''n''o''l''o''g''y'
Screenshot: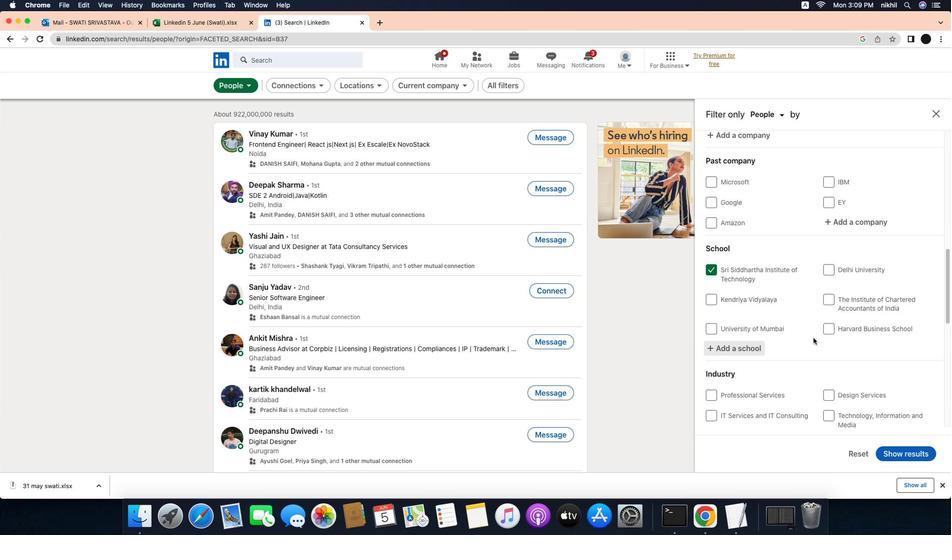 
Action: Mouse moved to (821, 330)
Screenshot: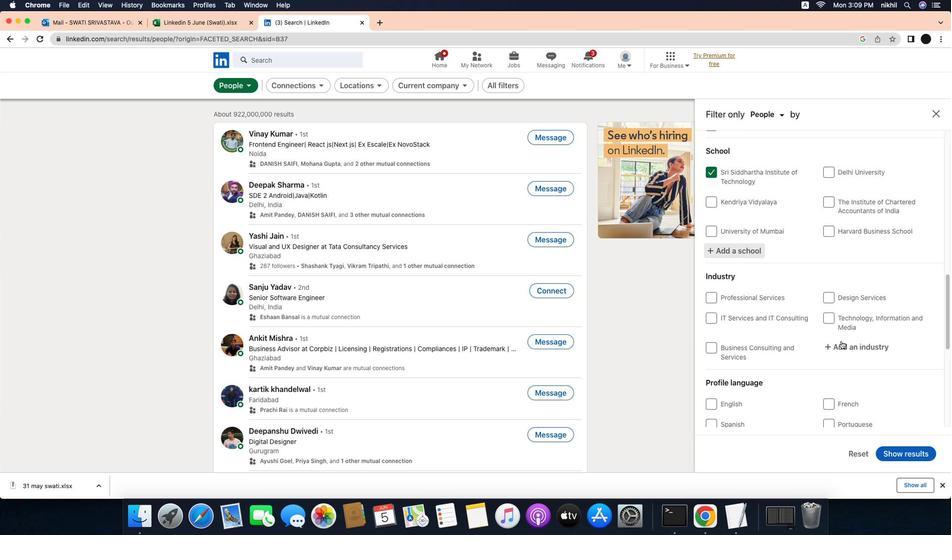 
Action: Mouse pressed left at (821, 330)
Screenshot: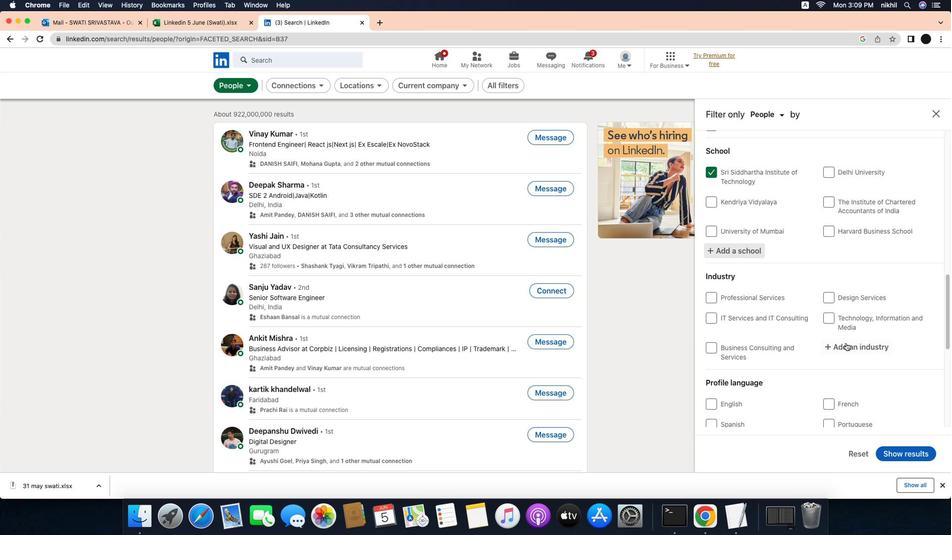 
Action: Mouse moved to (843, 335)
Screenshot: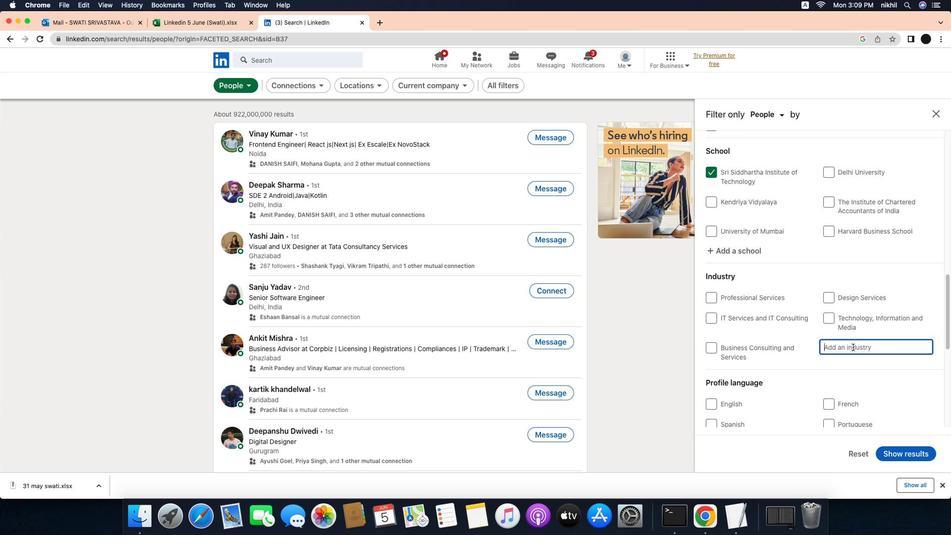 
Action: Mouse scrolled (843, 335) with delta (-24, -24)
Screenshot: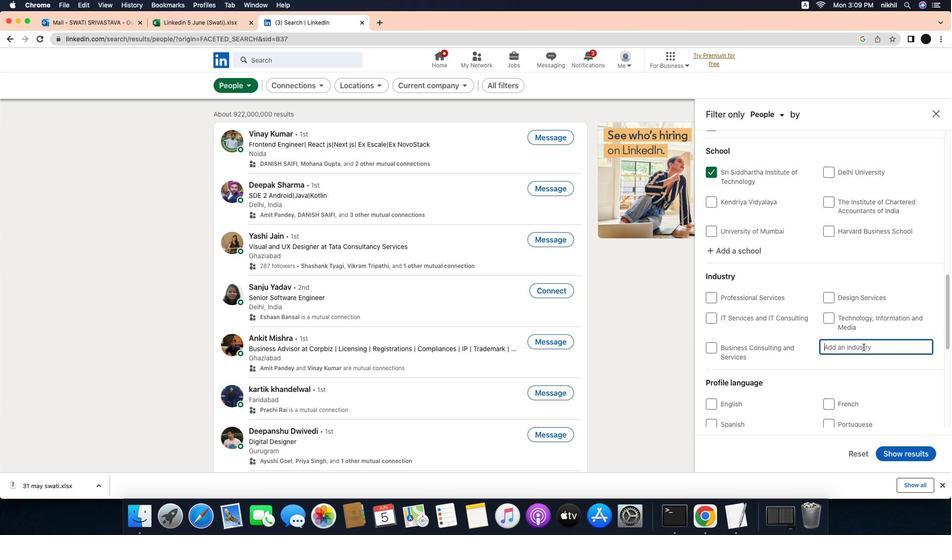 
Action: Mouse scrolled (843, 335) with delta (-24, -24)
Screenshot: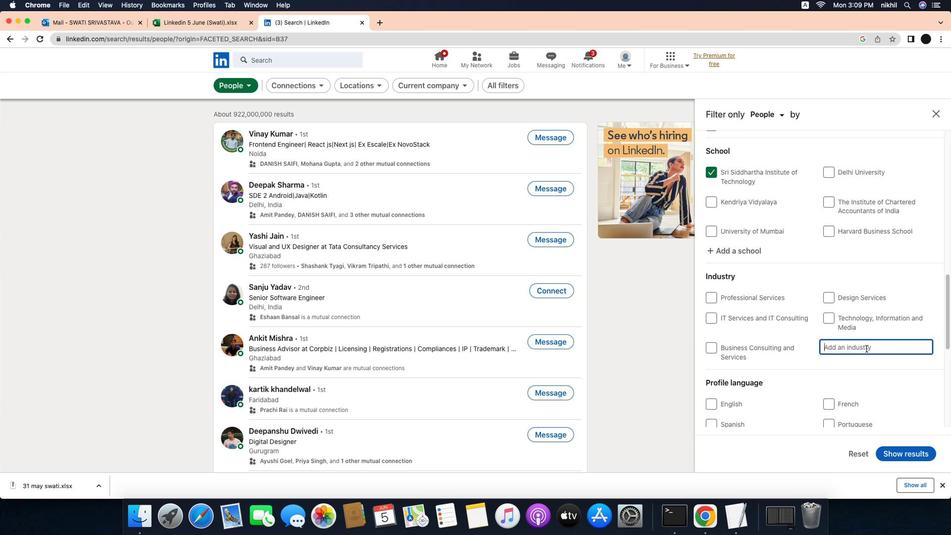
Action: Mouse scrolled (843, 335) with delta (-24, -24)
Screenshot: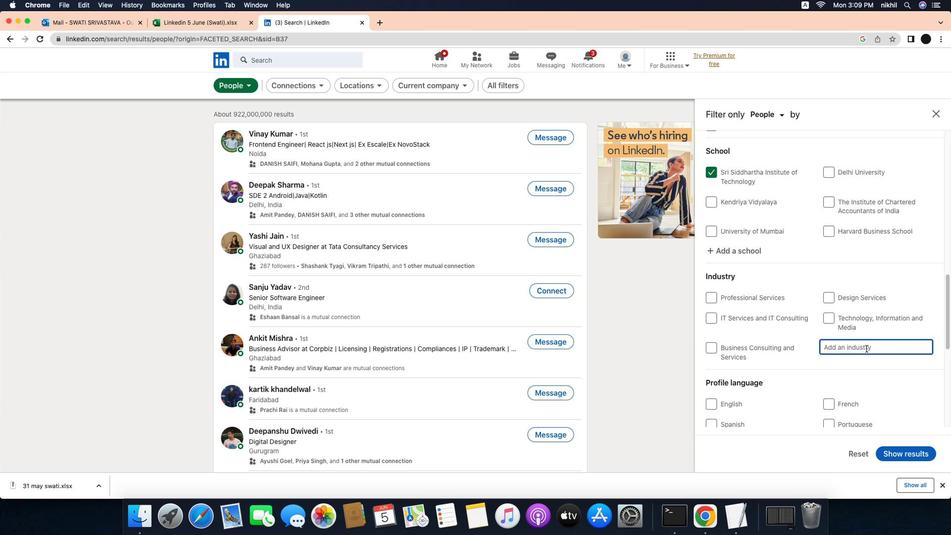 
Action: Mouse scrolled (843, 335) with delta (-24, -24)
Screenshot: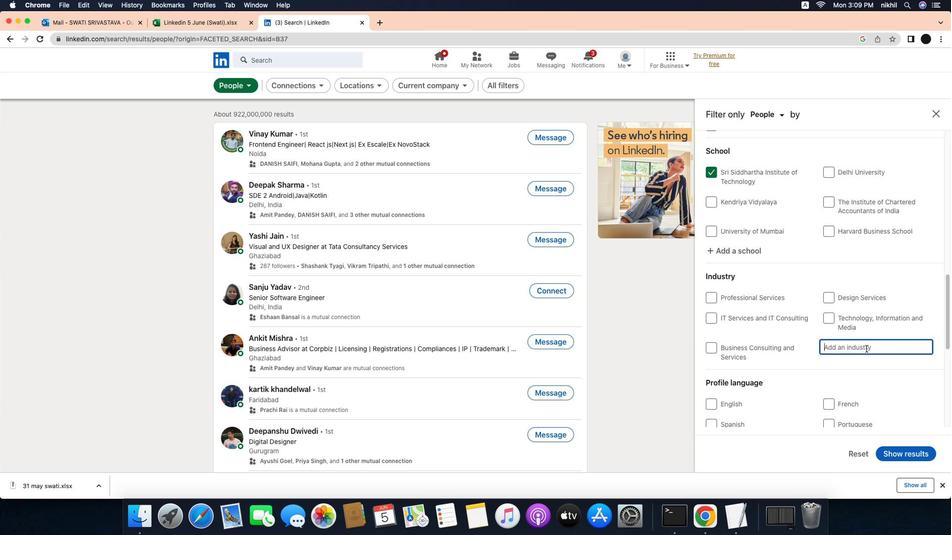 
Action: Mouse scrolled (843, 335) with delta (-24, -24)
Screenshot: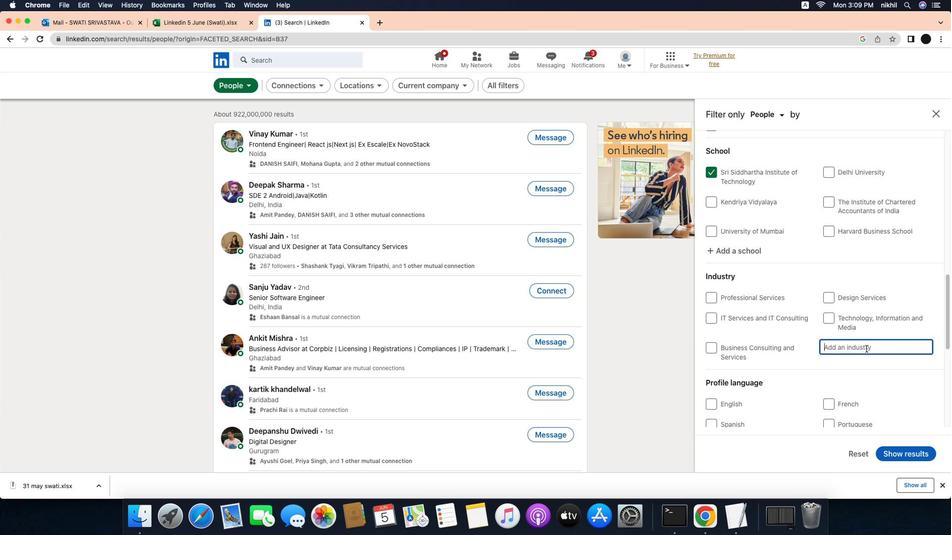 
Action: Mouse scrolled (843, 335) with delta (-24, -24)
Screenshot: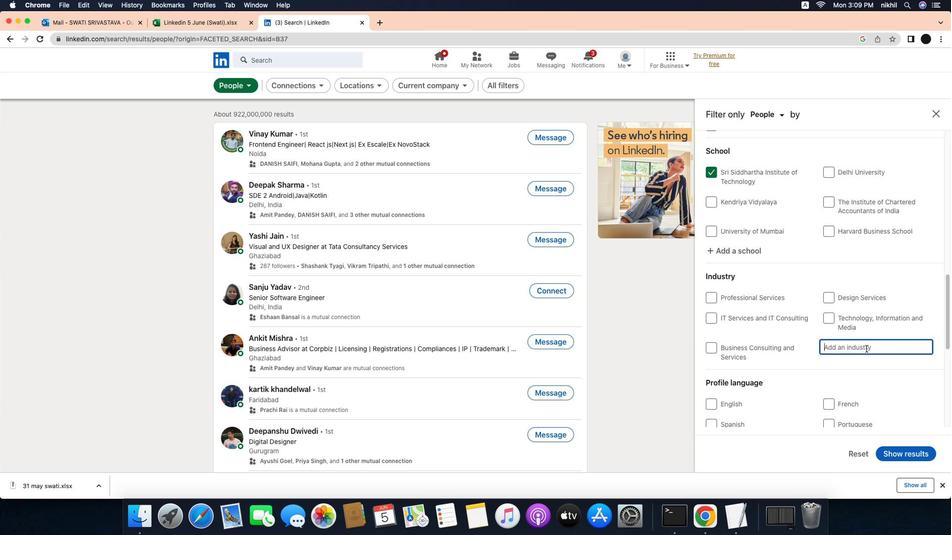 
Action: Mouse scrolled (843, 335) with delta (-24, -24)
Screenshot: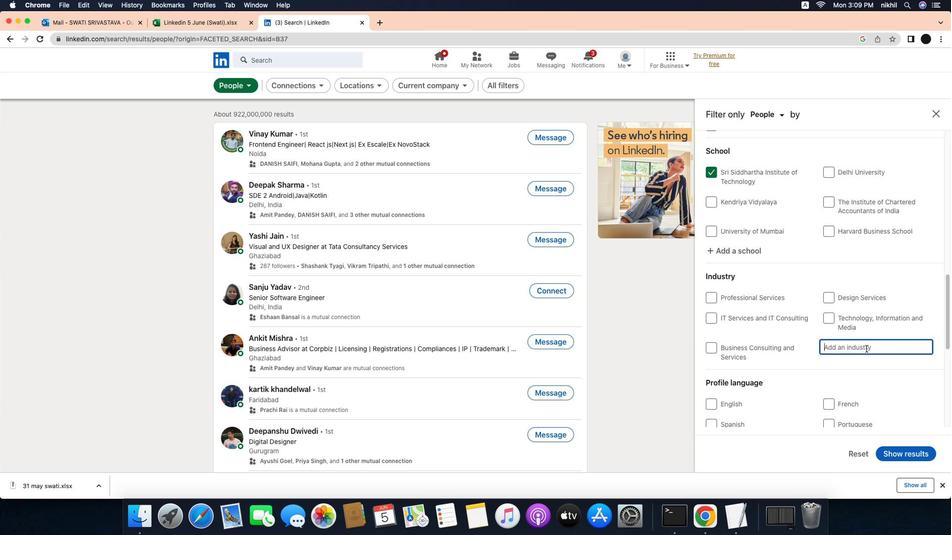 
Action: Mouse moved to (885, 345)
Screenshot: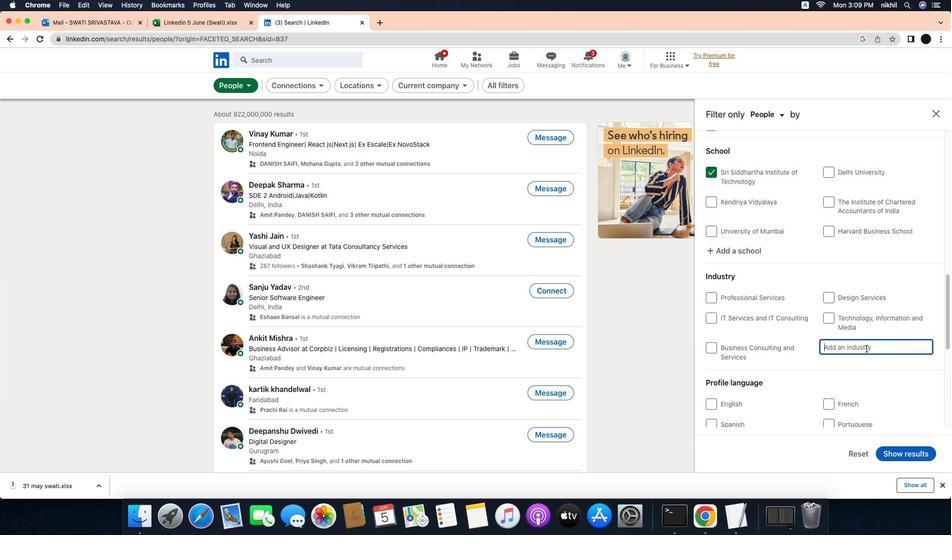 
Action: Mouse pressed left at (885, 345)
Screenshot: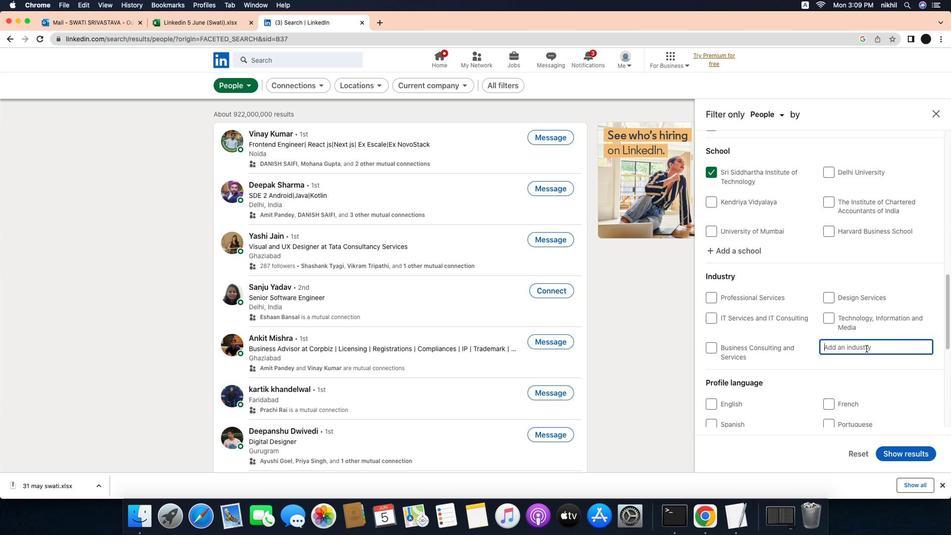 
Action: Mouse moved to (900, 347)
Screenshot: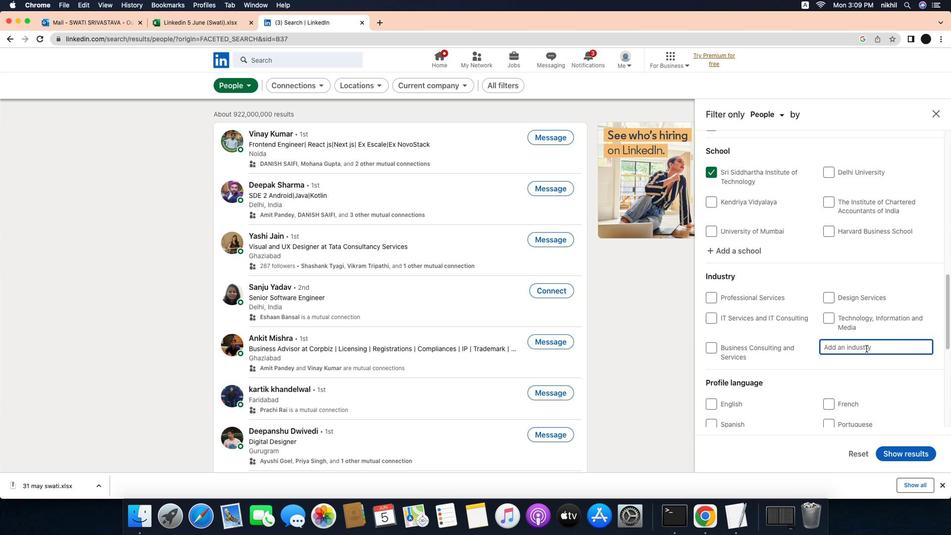 
Action: Key pressed Key.caps_lock'R'Key.caps_lock'e''a''l'Key.spaceKey.caps_lock'E'Key.caps_lock's''t''a''t''e'Key.spaceKey.caps_lock'A'Key.caps_lock'g''e''n''t''s'Key.space'a''n''d'Key.spaceKey.caps_lock'B'Key.caps_lock'r''o''k''e''r''s'
Screenshot: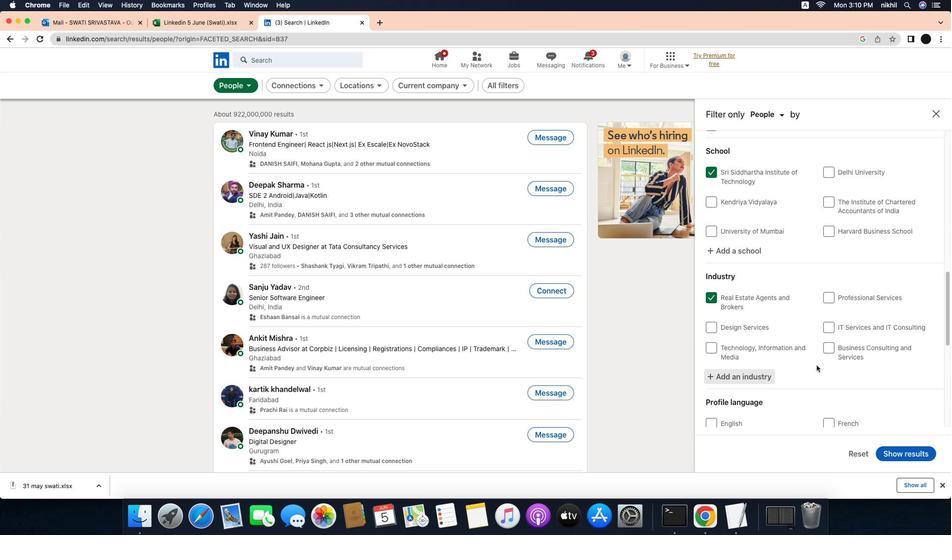 
Action: Mouse moved to (865, 364)
Screenshot: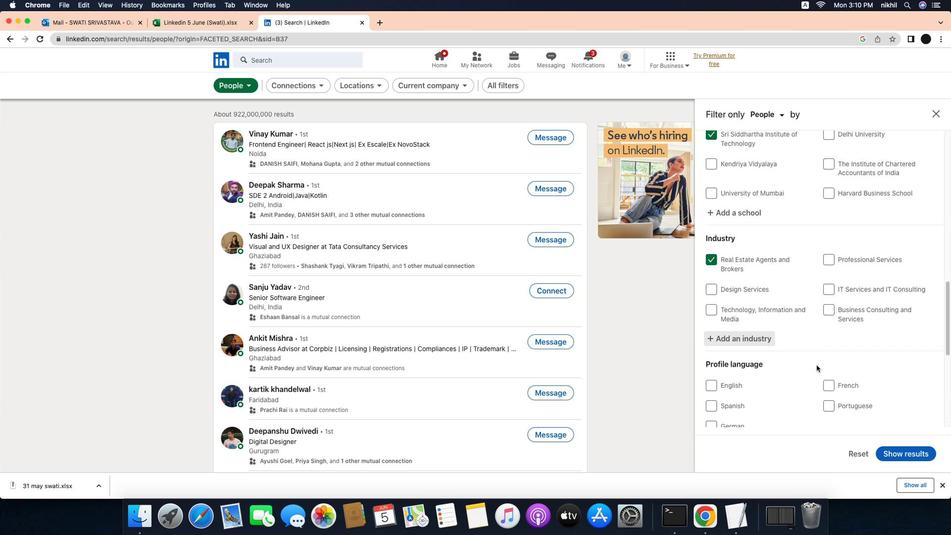 
Action: Mouse pressed left at (865, 364)
Screenshot: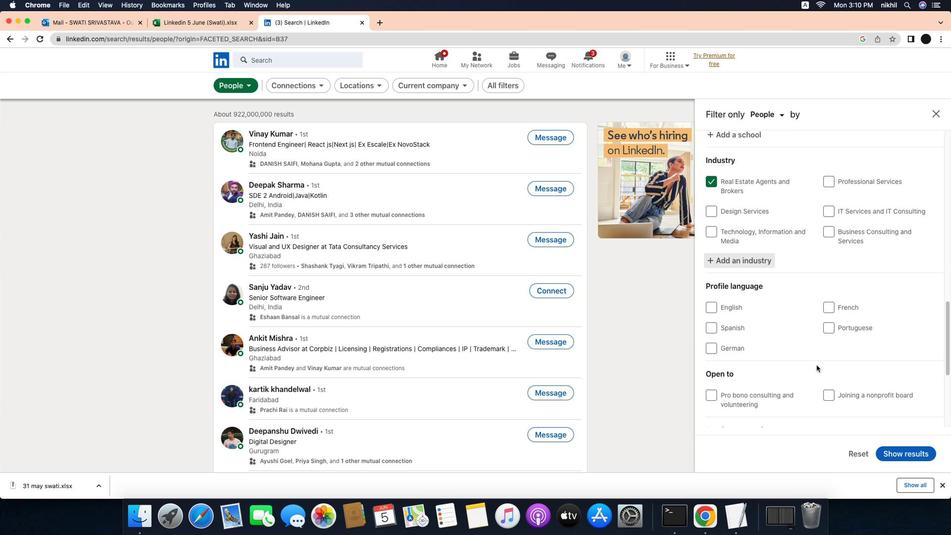 
Action: Mouse moved to (846, 365)
Screenshot: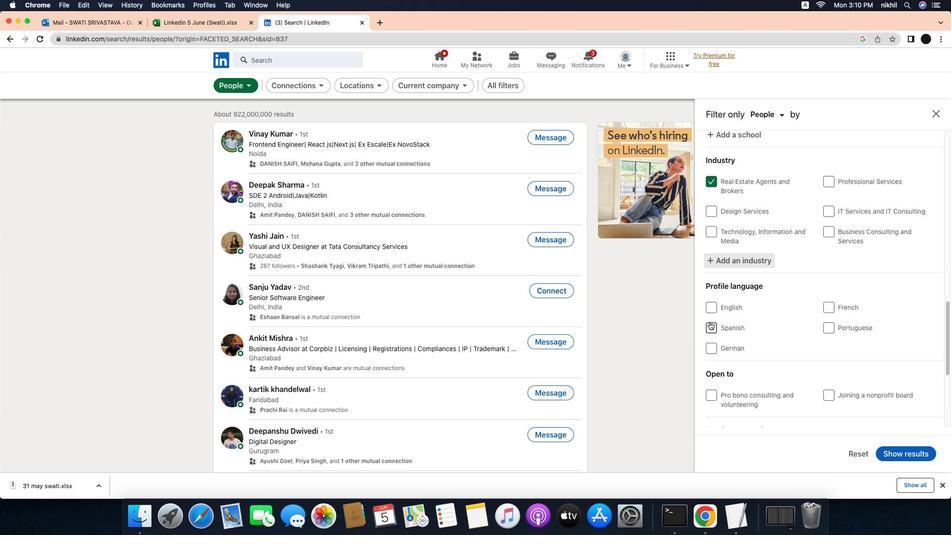
Action: Mouse scrolled (846, 365) with delta (-24, -24)
Screenshot: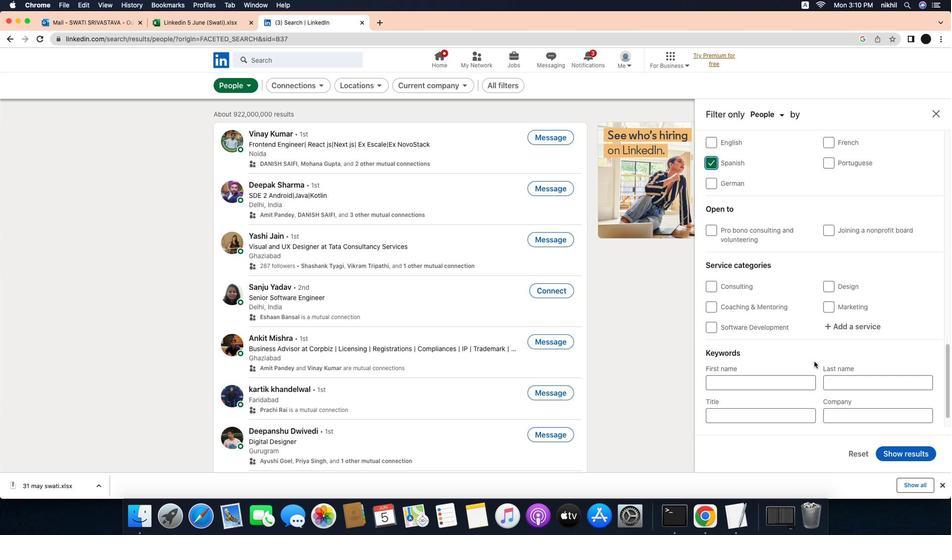 
Action: Mouse scrolled (846, 365) with delta (-24, -24)
Screenshot: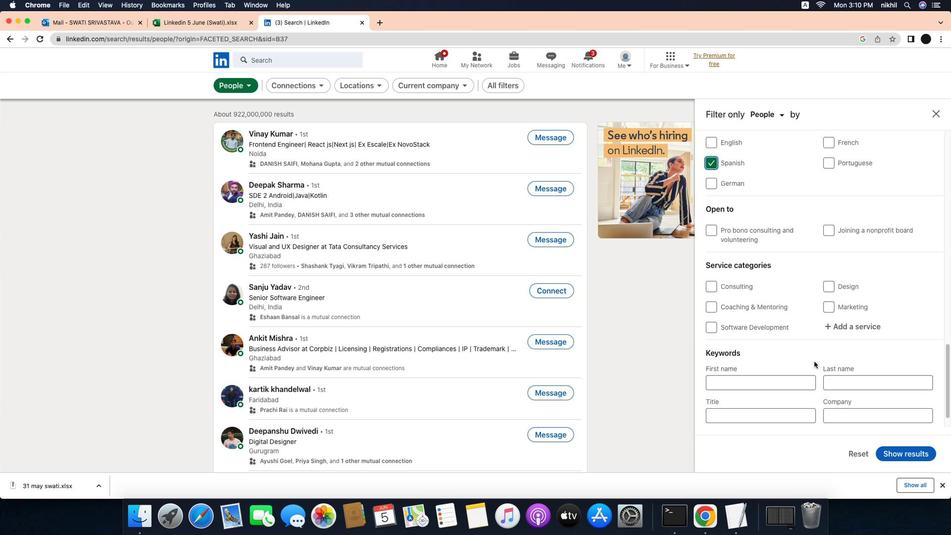 
Action: Mouse scrolled (846, 365) with delta (-24, -24)
Screenshot: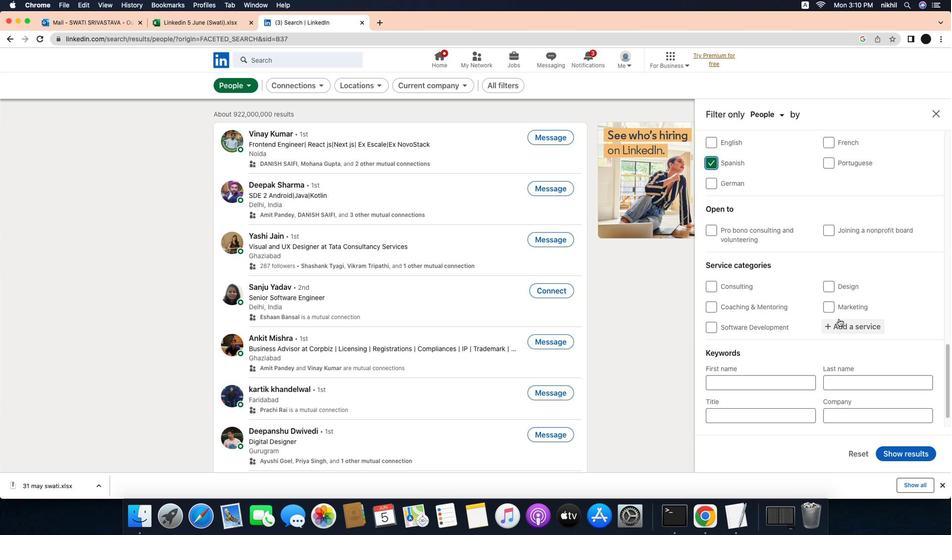 
Action: Mouse scrolled (846, 365) with delta (-24, -24)
Screenshot: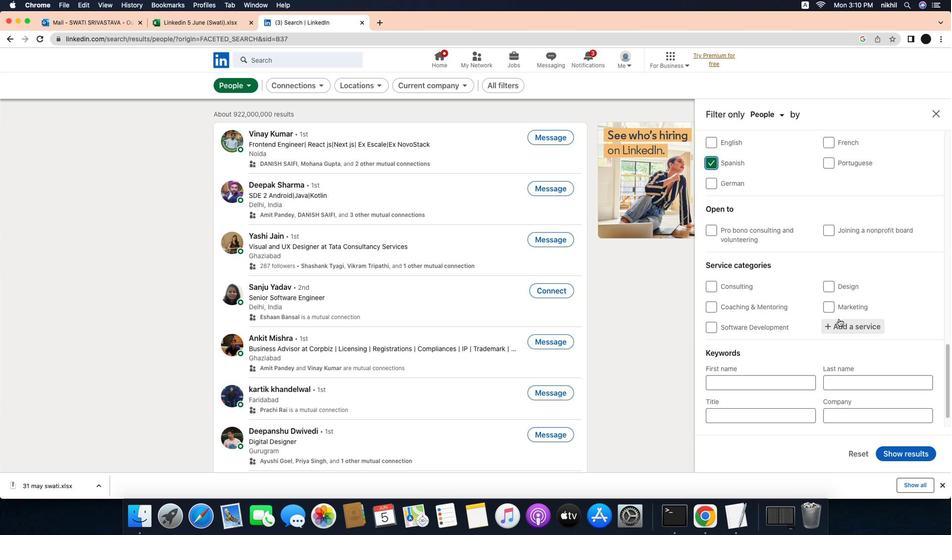 
Action: Mouse scrolled (846, 365) with delta (-24, -25)
Screenshot: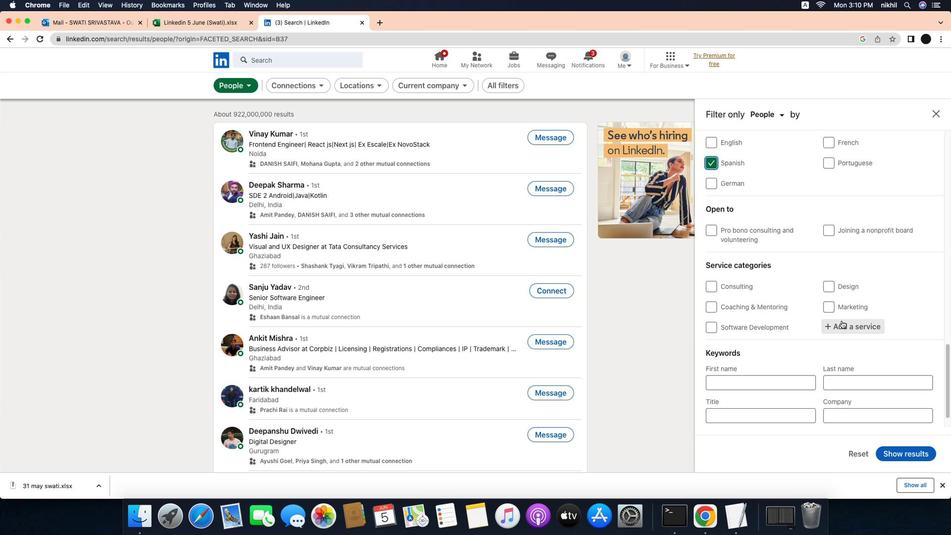 
Action: Mouse scrolled (846, 365) with delta (-24, -25)
Screenshot: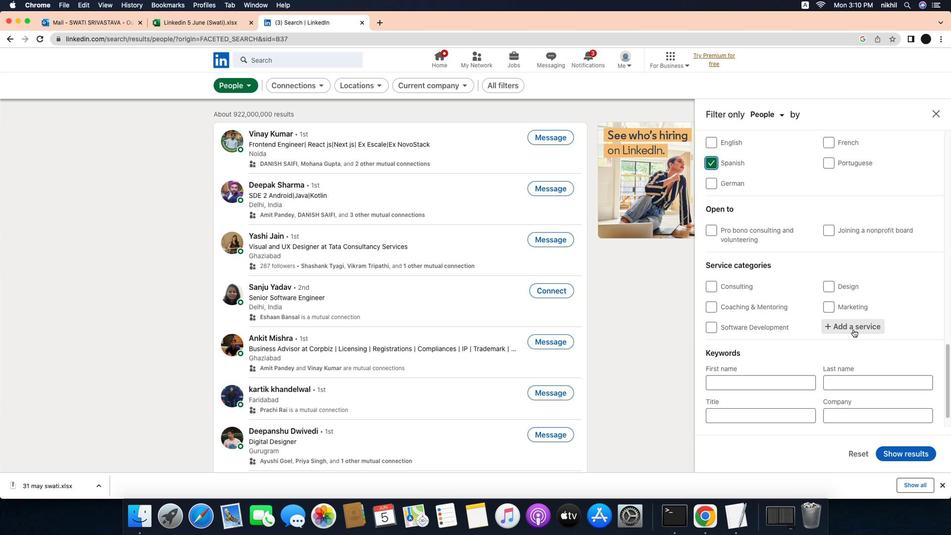 
Action: Mouse moved to (735, 324)
Screenshot: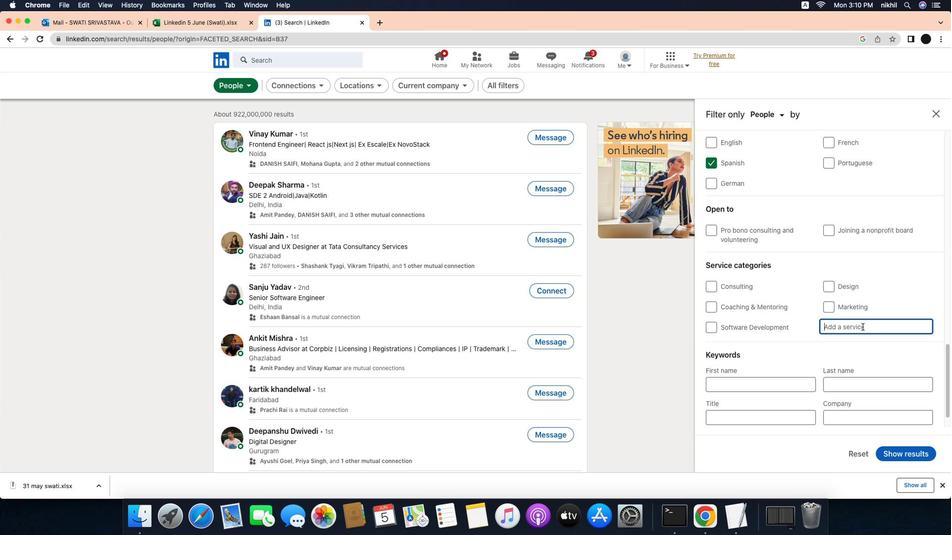 
Action: Mouse pressed left at (735, 324)
Screenshot: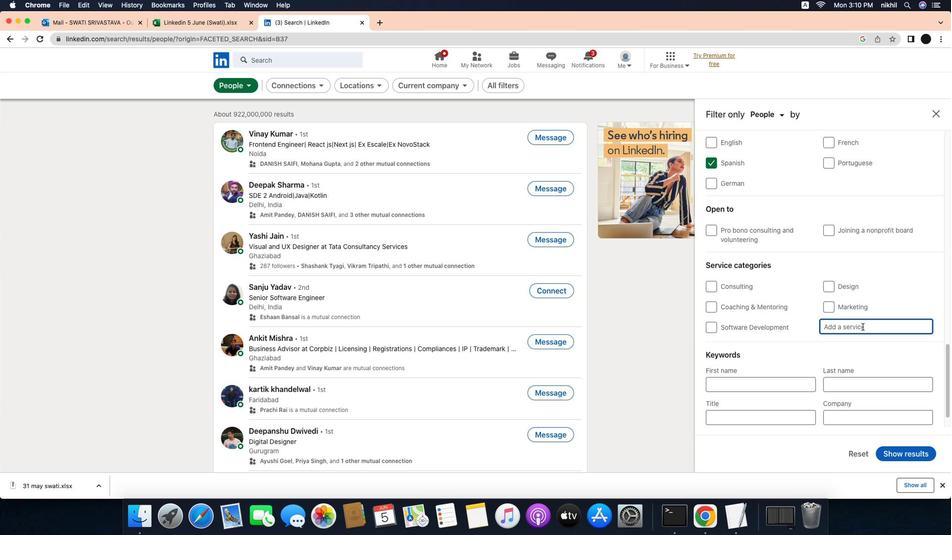 
Action: Mouse moved to (844, 360)
Screenshot: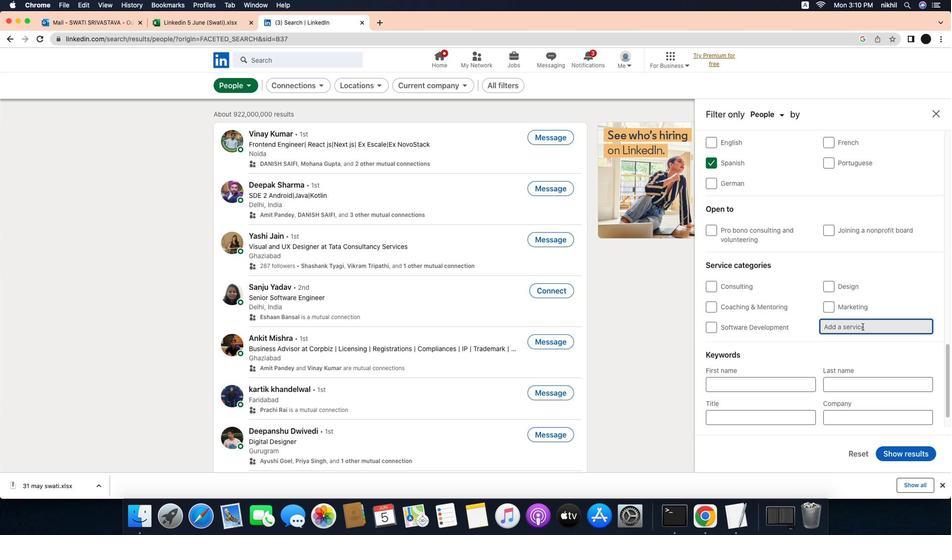 
Action: Mouse scrolled (844, 360) with delta (-24, -24)
Screenshot: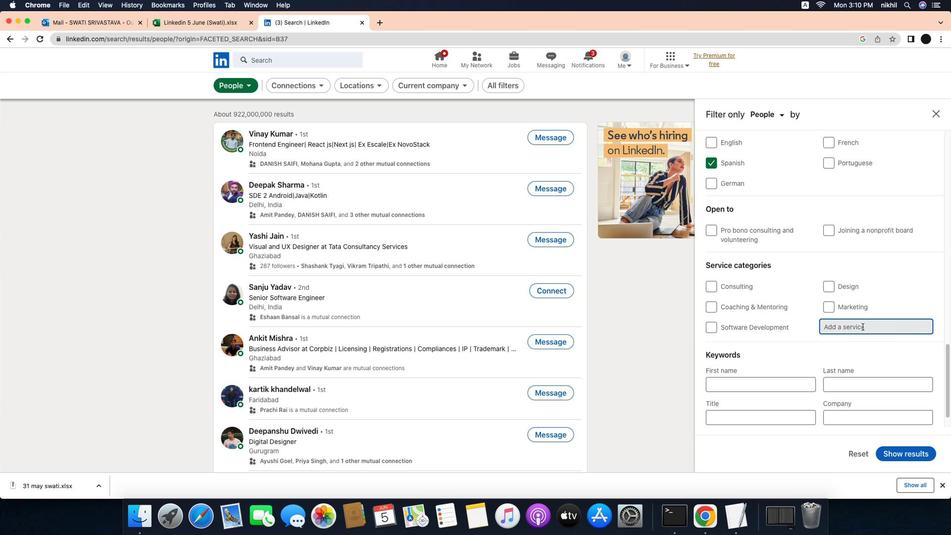 
Action: Mouse scrolled (844, 360) with delta (-24, -24)
Screenshot: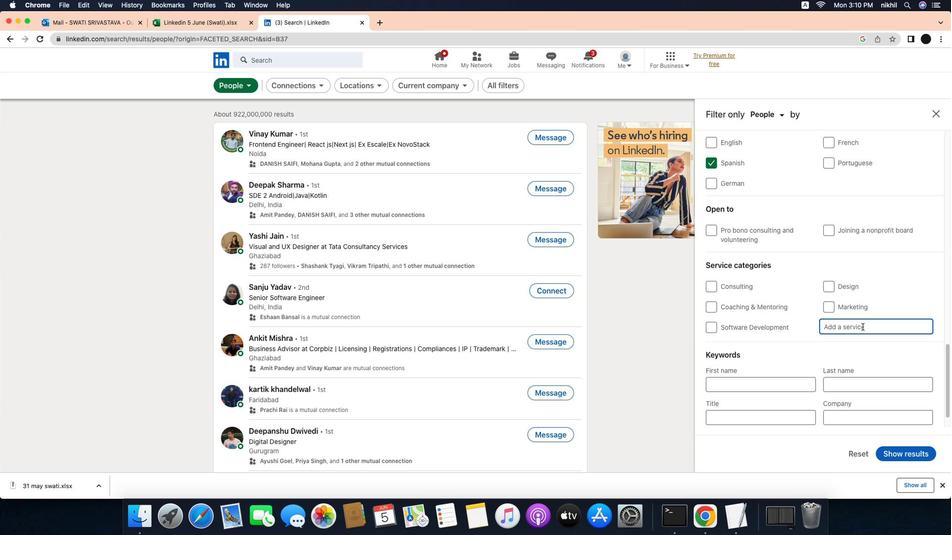 
Action: Mouse scrolled (844, 360) with delta (-24, -25)
Screenshot: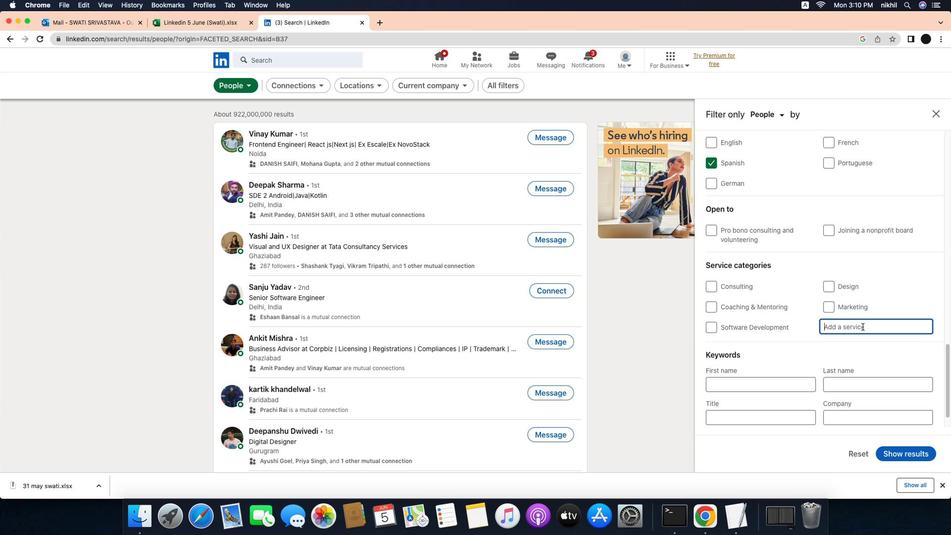
Action: Mouse scrolled (844, 360) with delta (-24, -26)
Screenshot: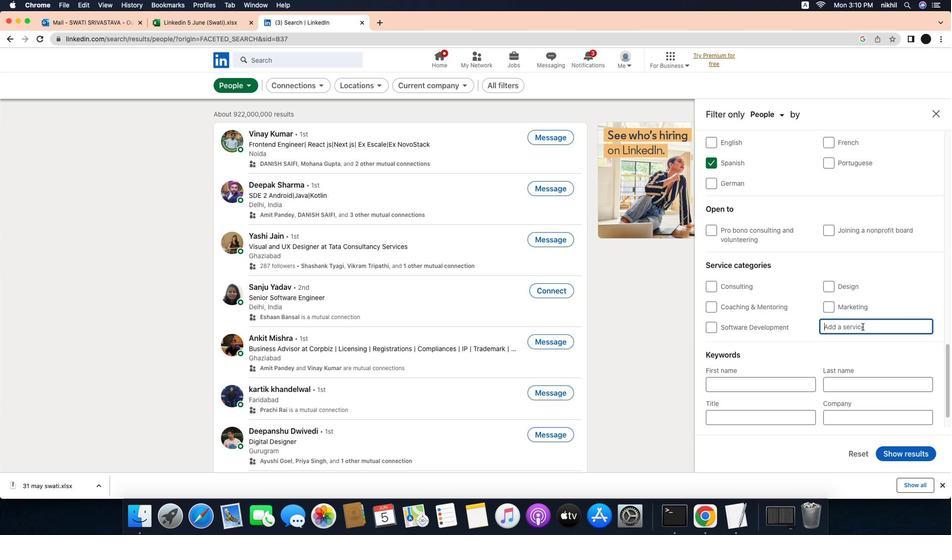 
Action: Mouse moved to (886, 327)
Screenshot: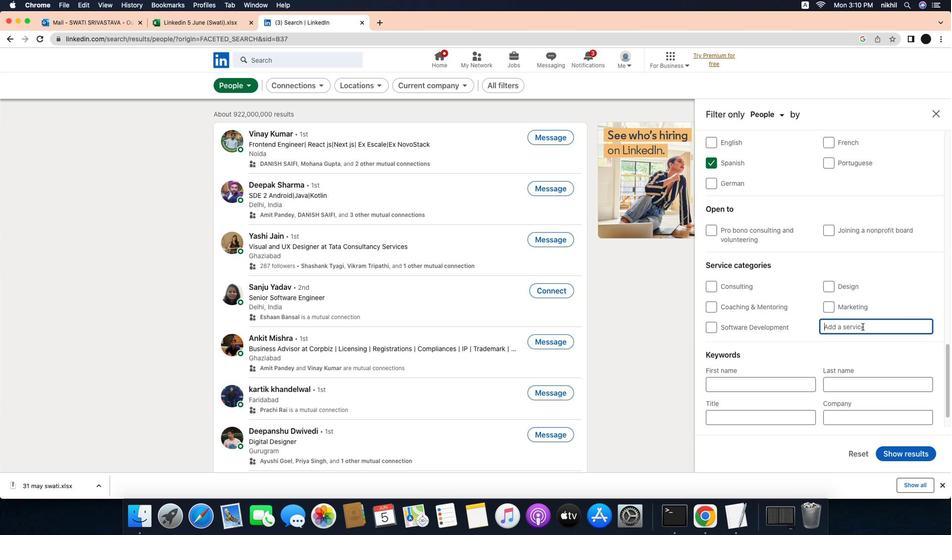 
Action: Mouse pressed left at (886, 327)
Screenshot: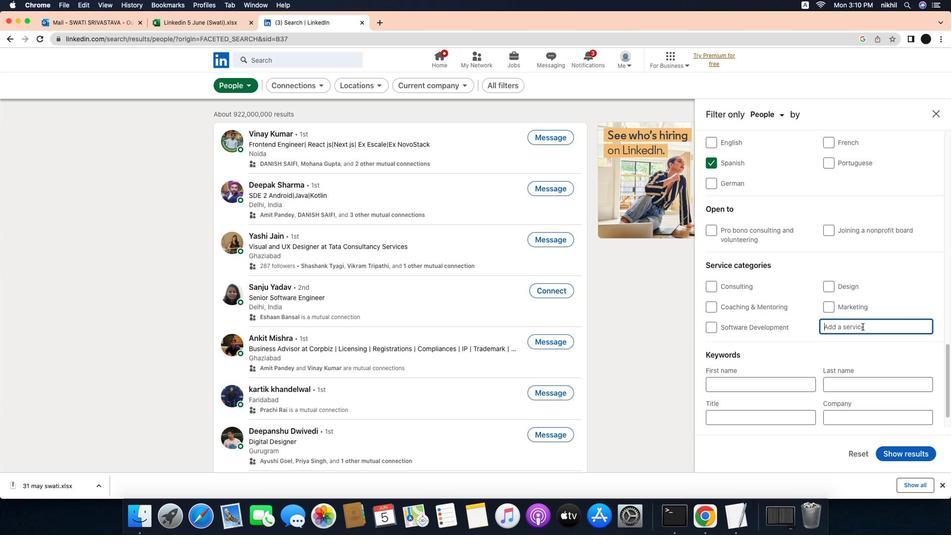 
Action: Mouse moved to (895, 323)
Screenshot: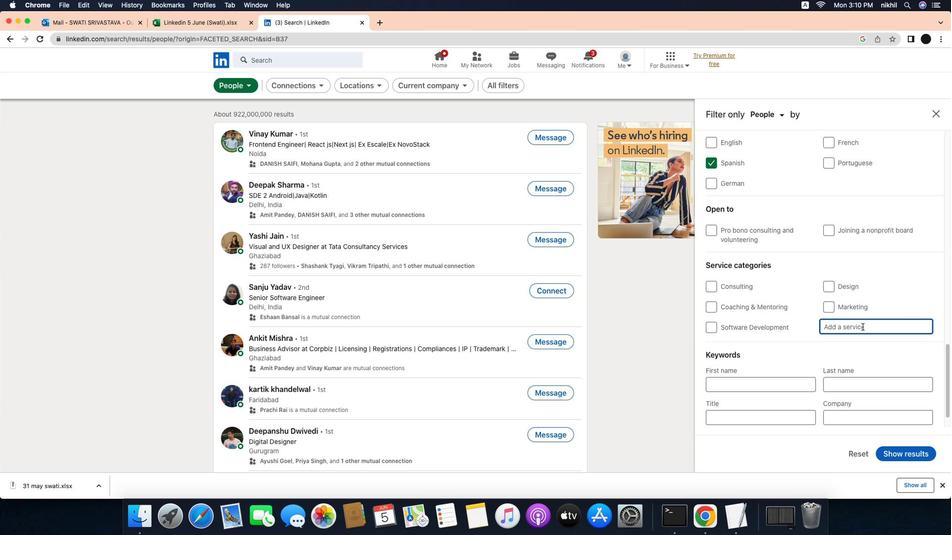 
Action: Mouse pressed left at (895, 323)
Screenshot: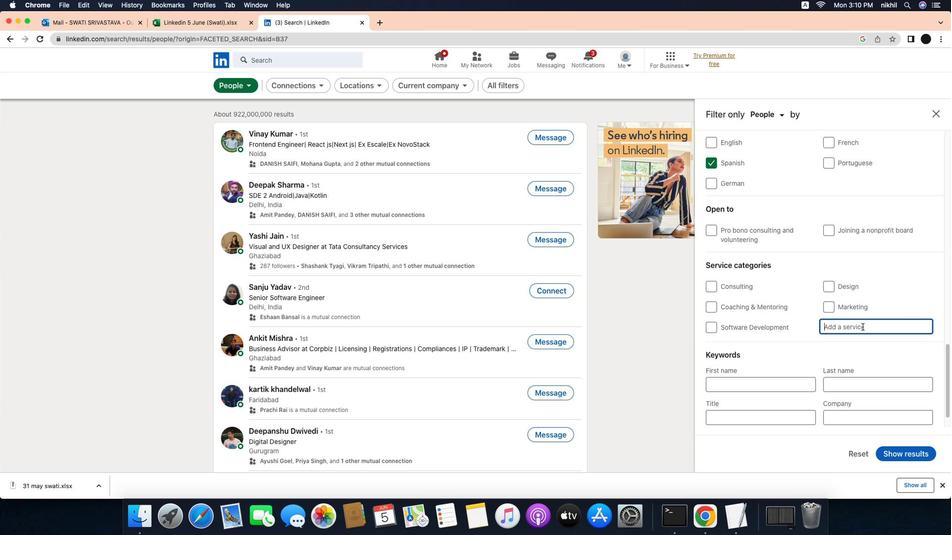 
Action: Key pressed Key.caps_lock'S'Key.caps_lock'e''a''r''c''h'Key.spaceKey.caps_lock'E'Key.caps_lock'n''g''i''n''e'Key.spaceKey.caps_lock'O'Key.caps_lock'p''t''i''m''i''z''a''t''i''o''n'Key.spaceKey.shift_r'('Key.caps_lock'S''E''O'Key.shift_r')'
Screenshot: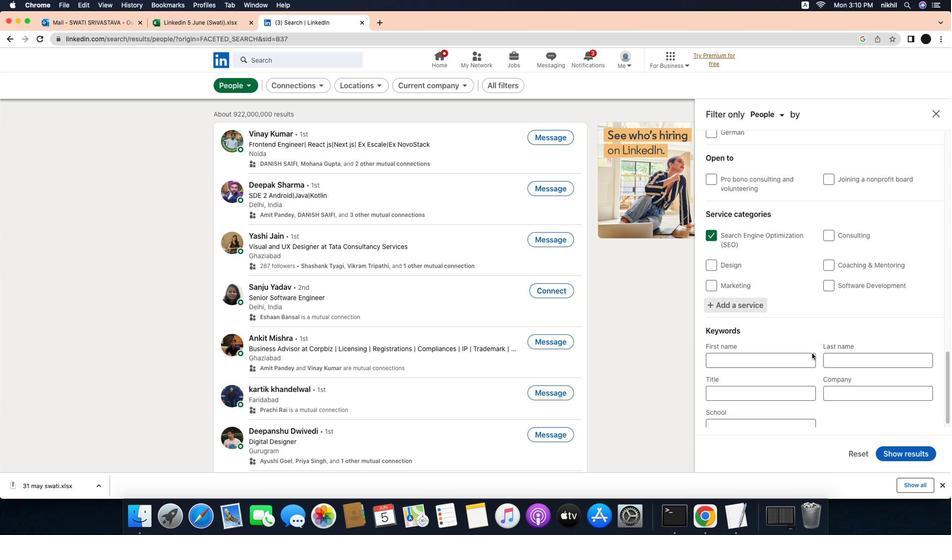 
Action: Mouse moved to (837, 342)
Screenshot: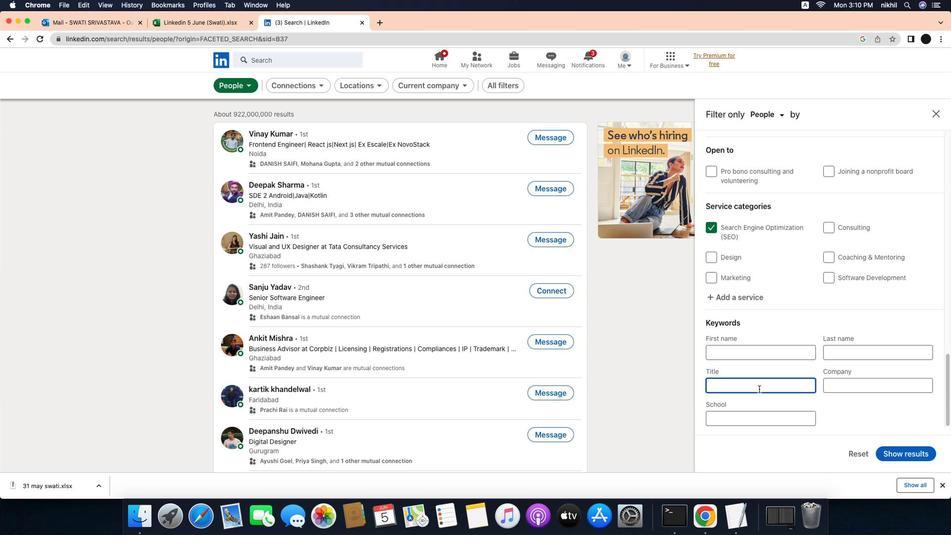 
Action: Mouse pressed left at (837, 342)
Screenshot: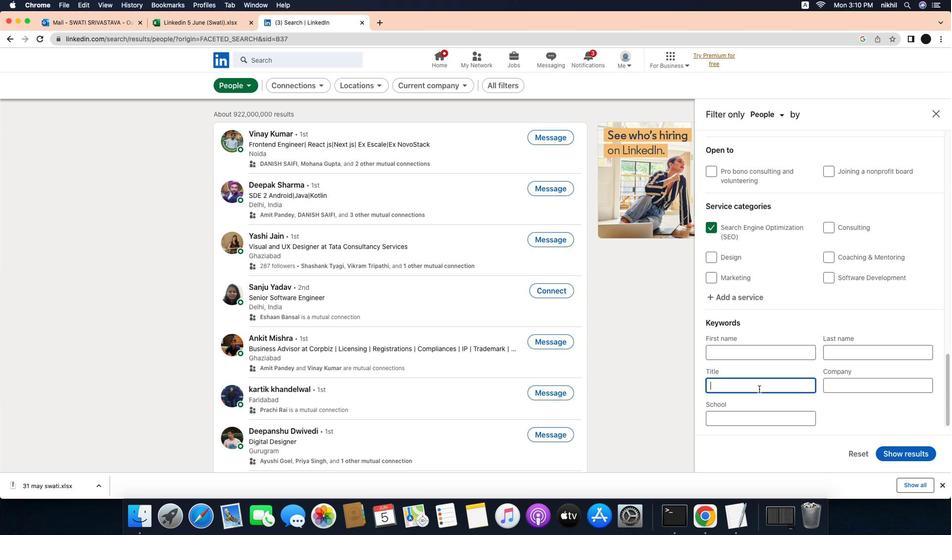 
Action: Mouse moved to (841, 351)
Screenshot: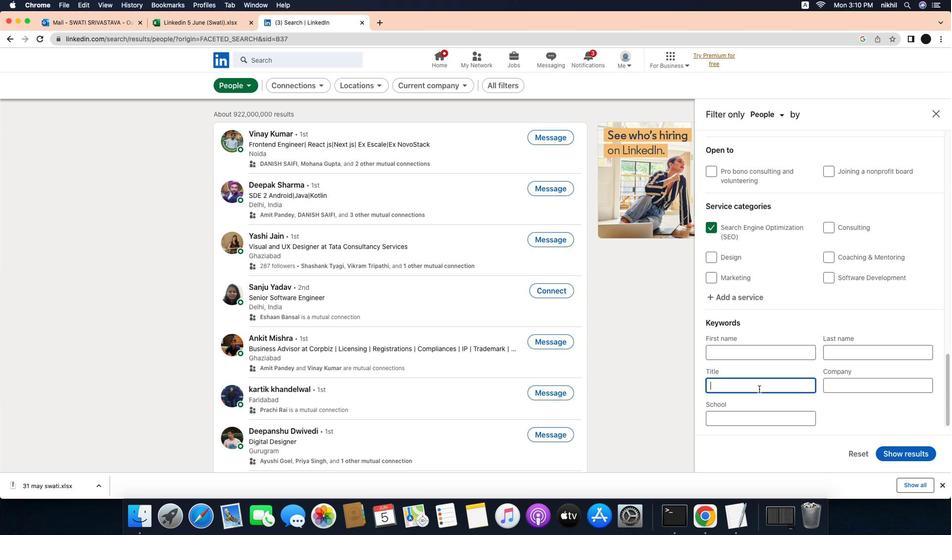 
Action: Mouse scrolled (841, 351) with delta (-24, -24)
Screenshot: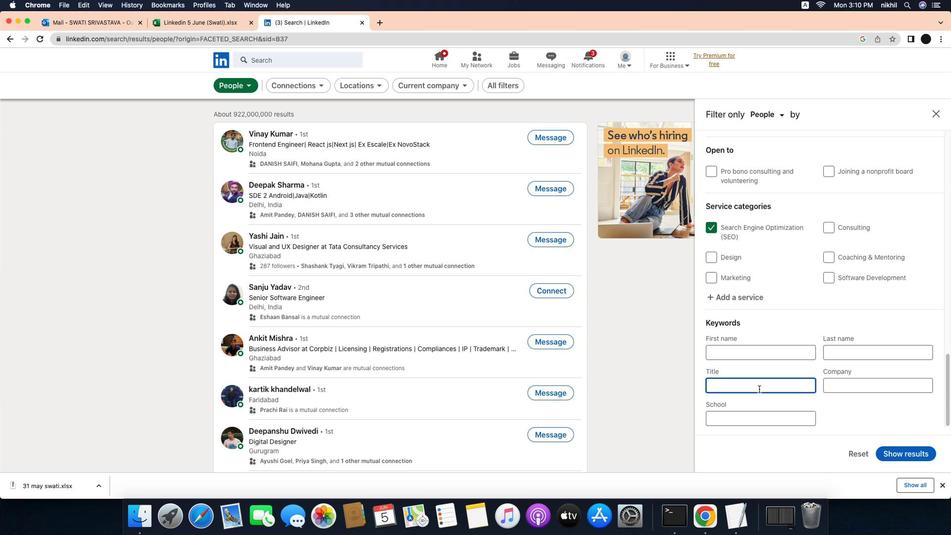 
Action: Mouse scrolled (841, 351) with delta (-24, -24)
Screenshot: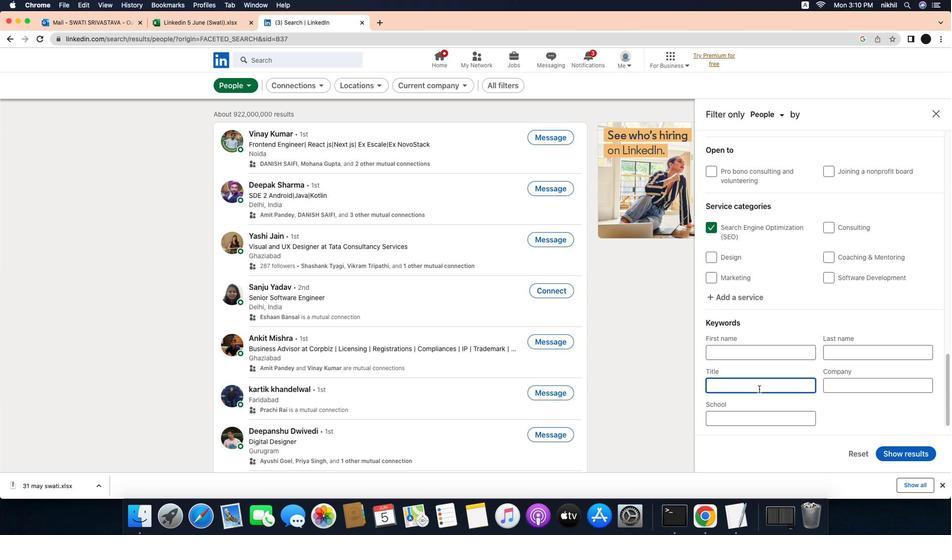 
Action: Mouse scrolled (841, 351) with delta (-24, -25)
Screenshot: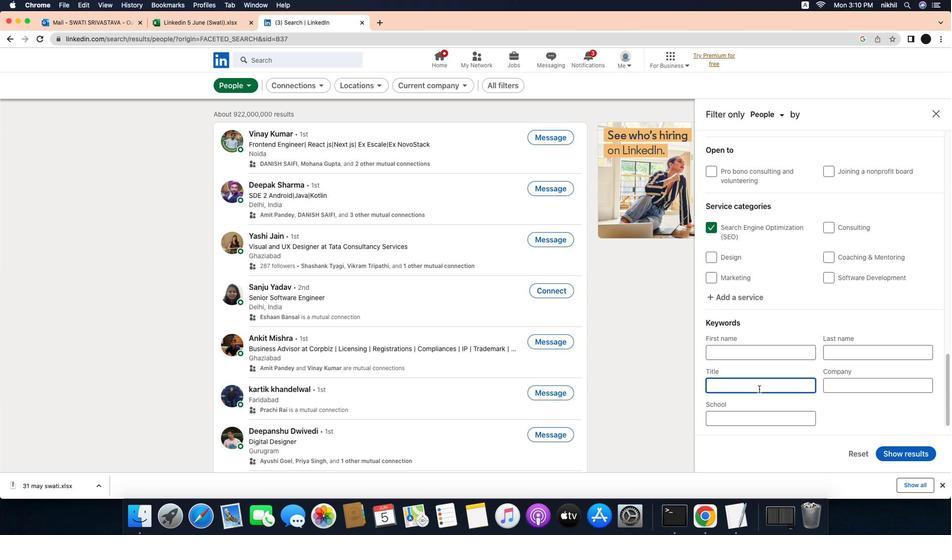
Action: Mouse scrolled (841, 351) with delta (-24, -26)
Screenshot: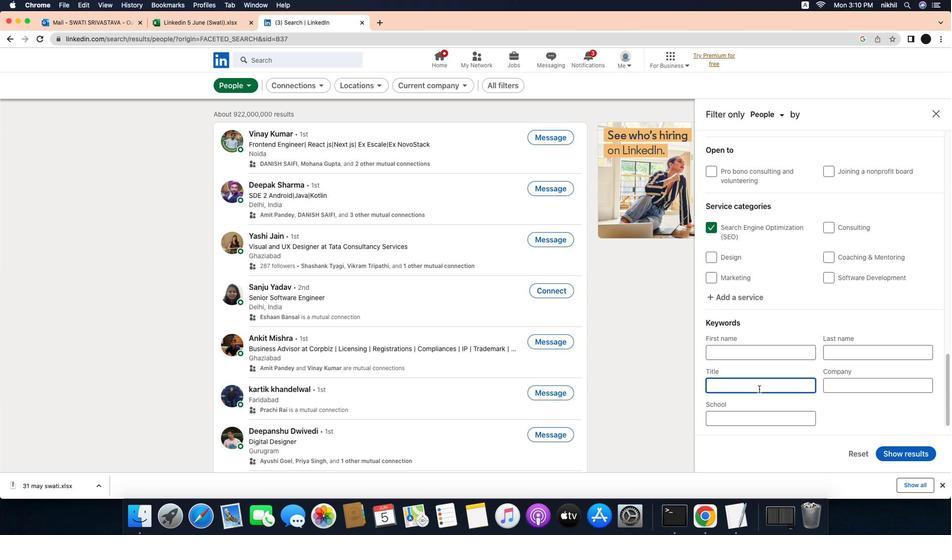 
Action: Mouse moved to (785, 390)
Screenshot: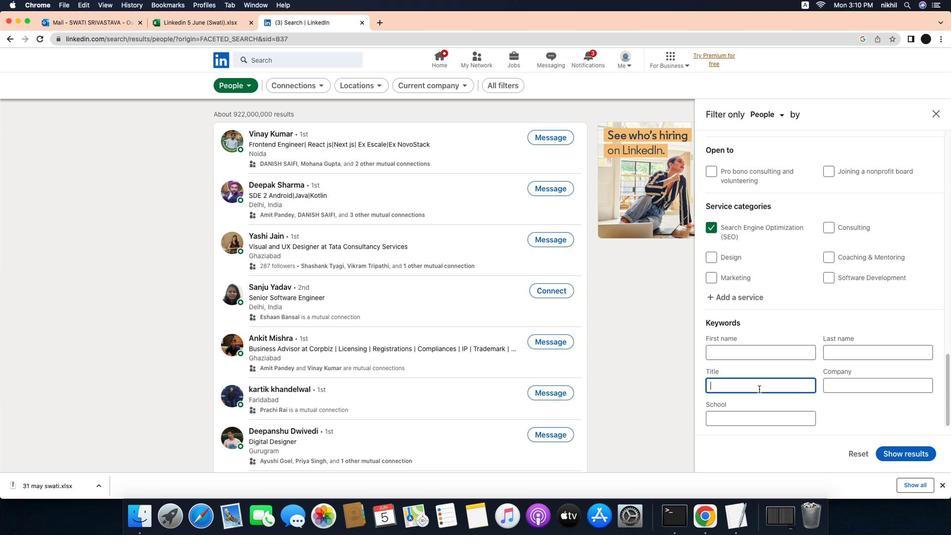 
Action: Mouse pressed left at (785, 390)
Screenshot: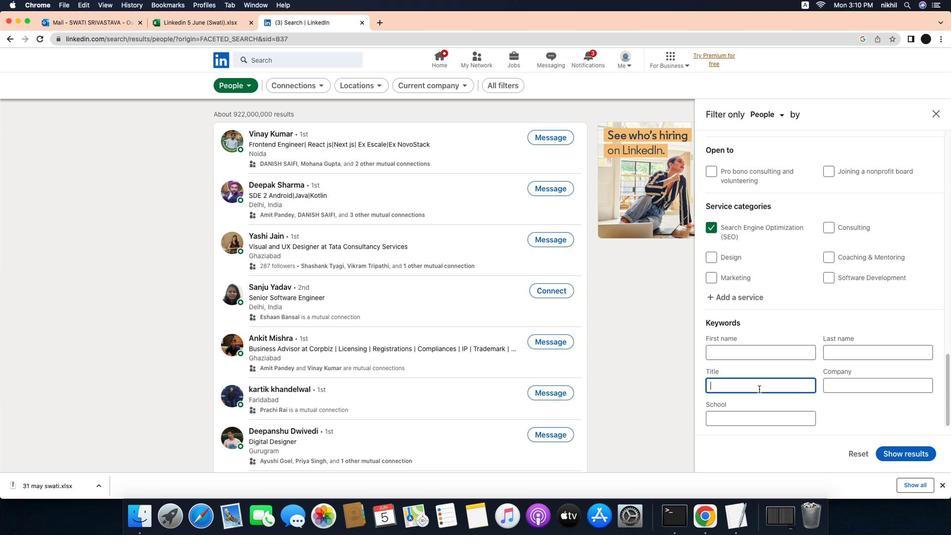 
Action: Key pressed Key.caps_lockKey.caps_lock'P'Key.caps_lock'u''b''l''i''c'Key.spaceKey.caps_lock'R'Key.caps_lock'e''l''a''t''i''o''n''s'Key.spaceKey.caps_lock'S'Key.caps_lock'p''e''c''i''a''l''i''s''t'Key.enter
Screenshot: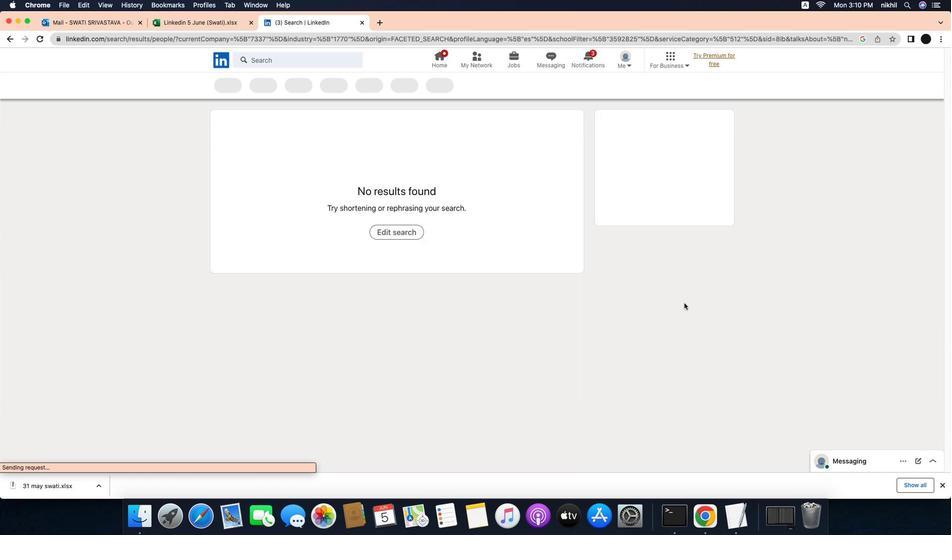 
Action: Mouse moved to (924, 462)
Screenshot: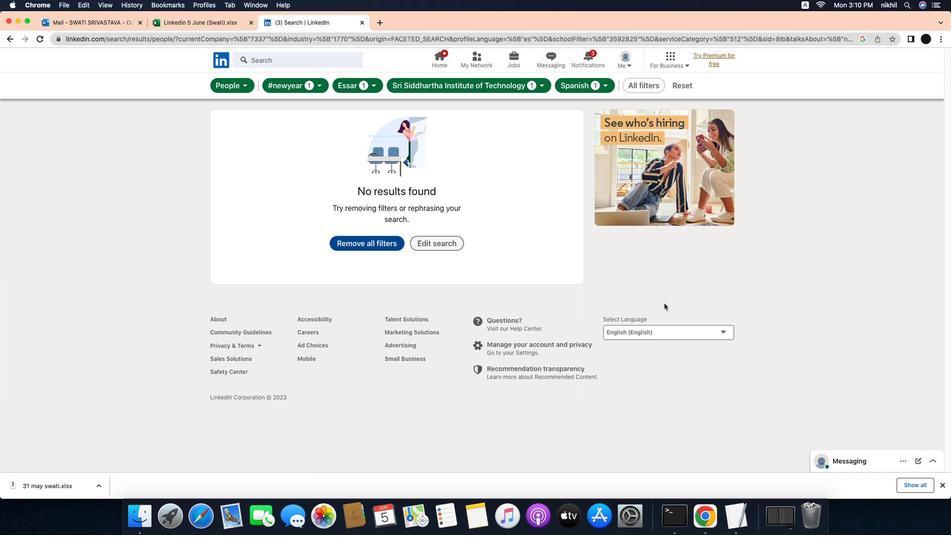 
Action: Mouse pressed left at (924, 462)
Screenshot: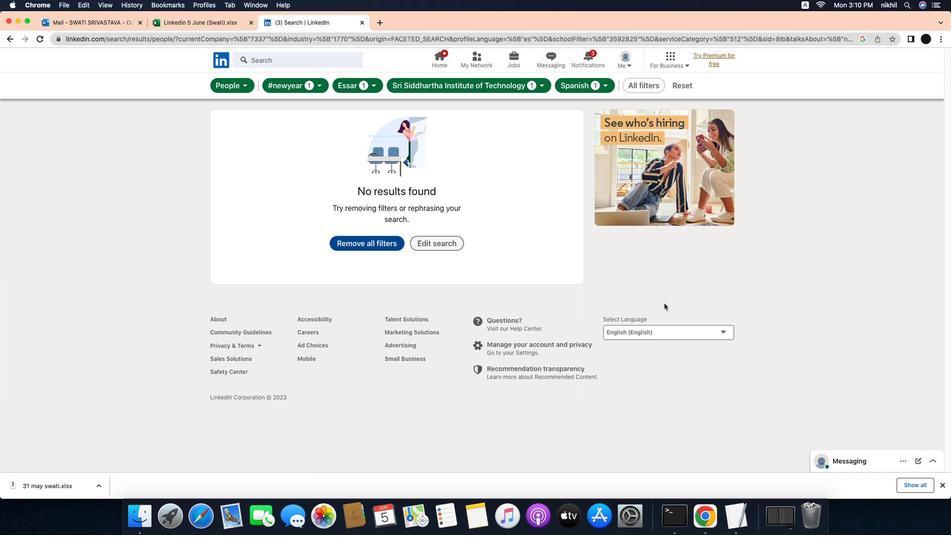 
Action: Mouse moved to (684, 298)
Screenshot: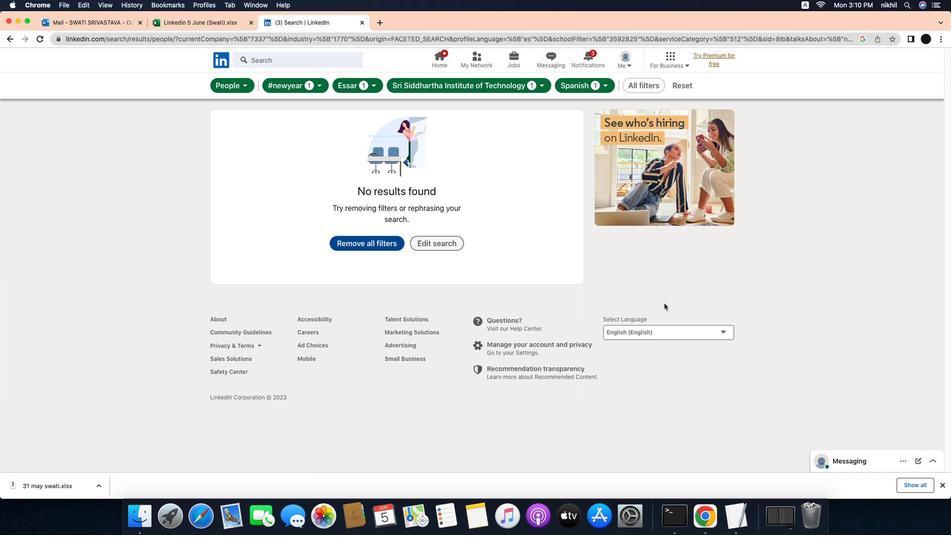 
